 Task: Find connections with filter location Rājkot with filter topic #entrepreneursmindsetwith filter profile language German with filter current company ASQ - World Headquarters with filter school Stella Maris College with filter industry Veterinary Services with filter service category Corporate Events with filter keywords title Restaurant Chain Executive
Action: Mouse moved to (507, 51)
Screenshot: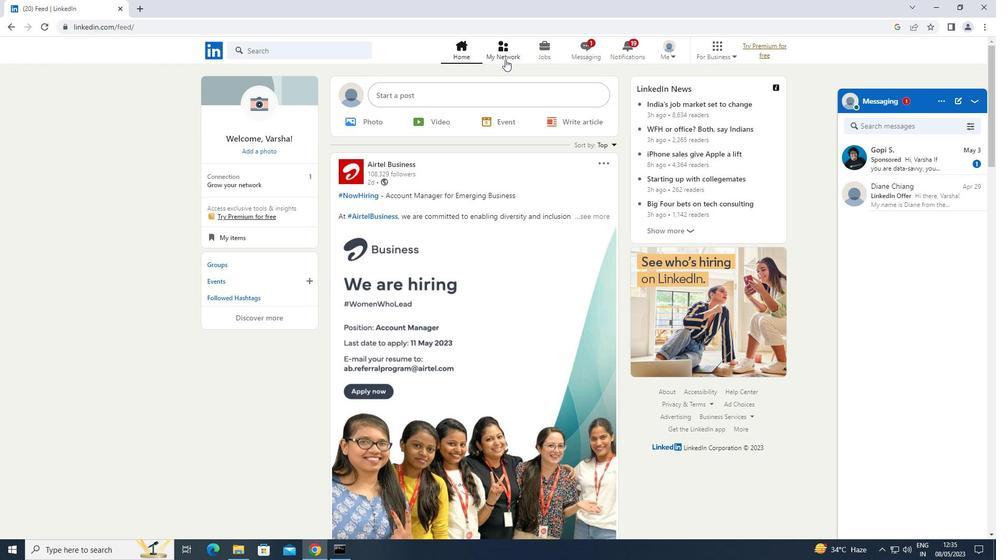 
Action: Mouse pressed left at (507, 51)
Screenshot: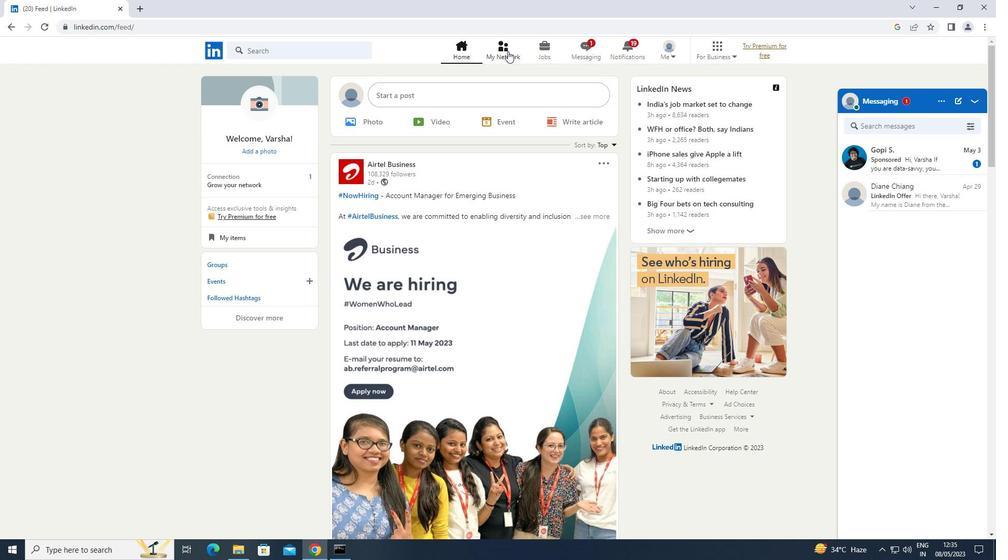 
Action: Mouse moved to (280, 113)
Screenshot: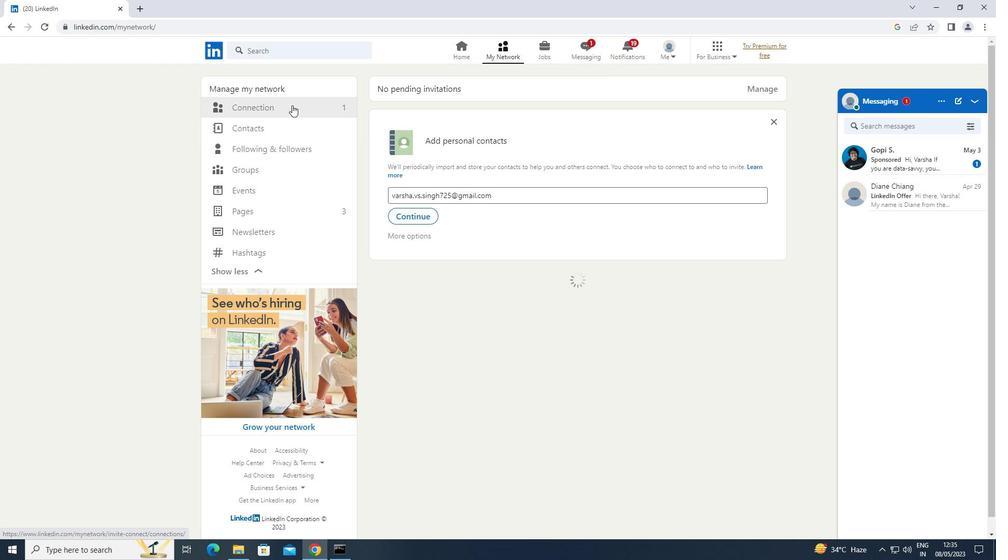 
Action: Mouse pressed left at (280, 113)
Screenshot: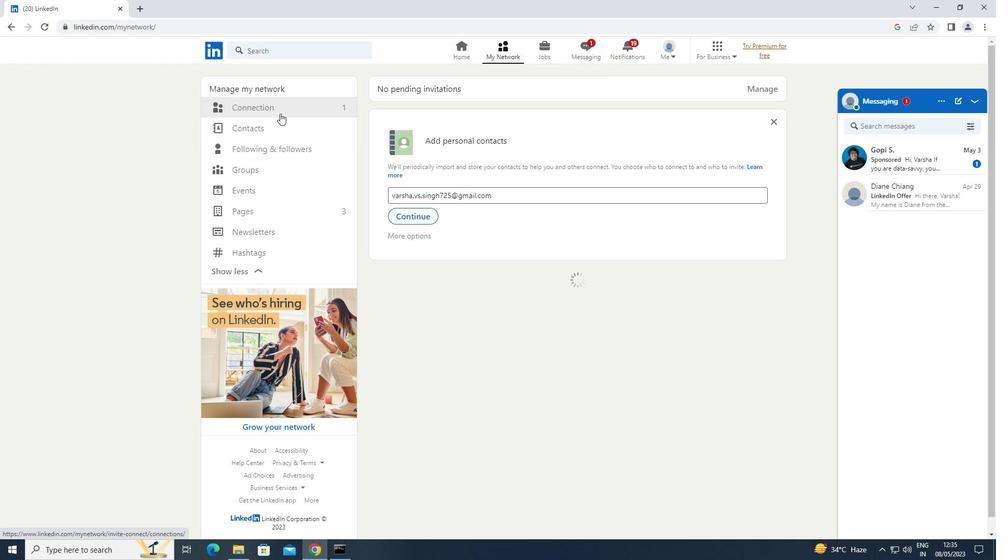 
Action: Mouse moved to (287, 107)
Screenshot: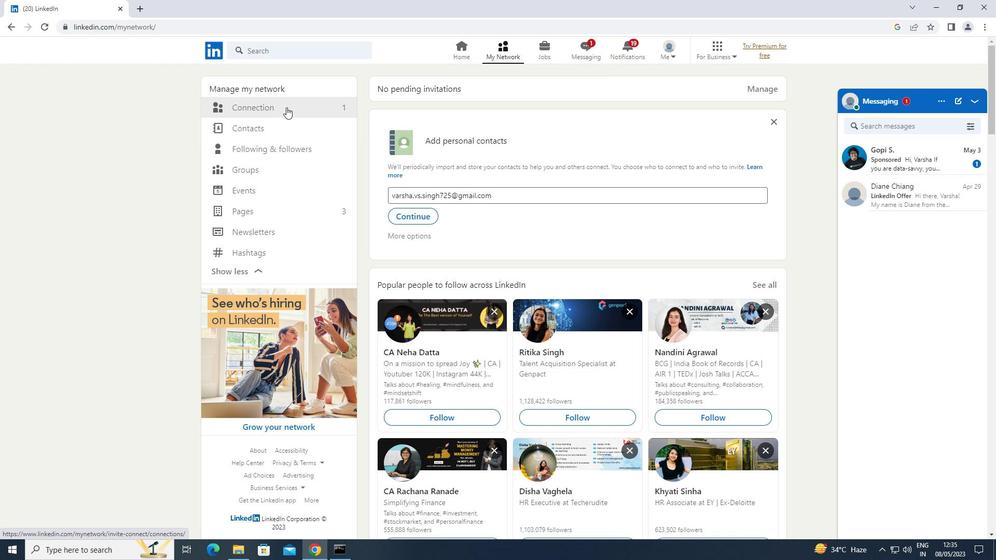 
Action: Mouse pressed left at (287, 107)
Screenshot: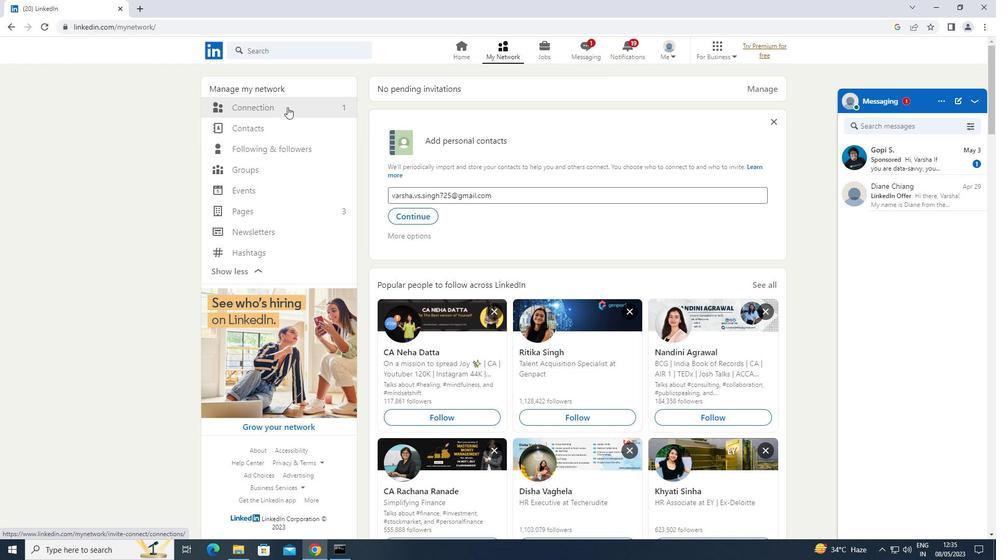 
Action: Mouse moved to (582, 108)
Screenshot: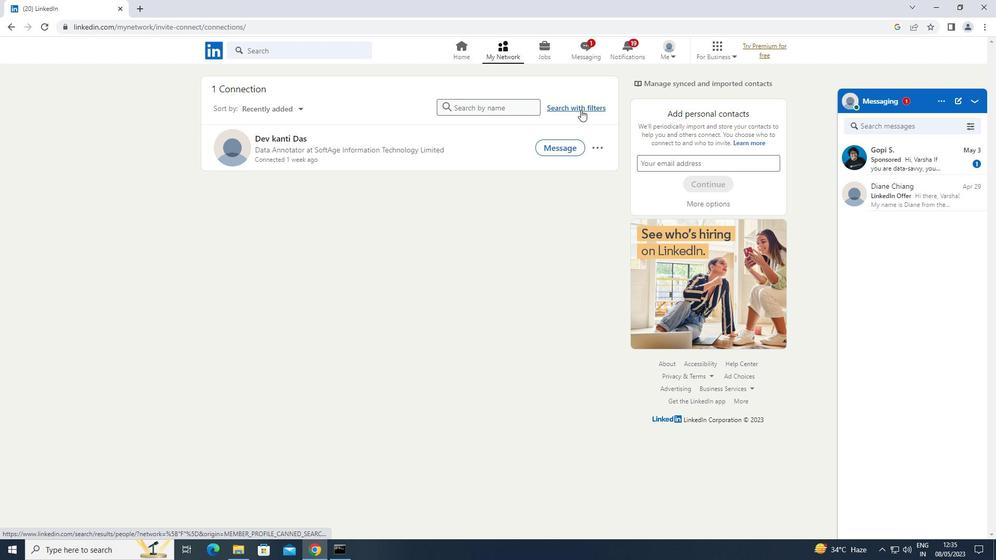 
Action: Mouse pressed left at (582, 108)
Screenshot: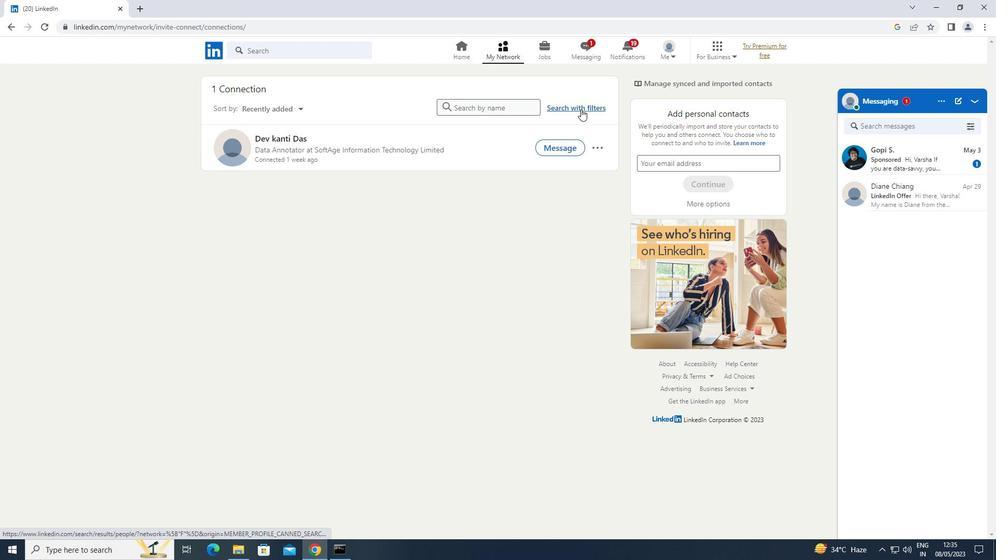 
Action: Mouse moved to (533, 80)
Screenshot: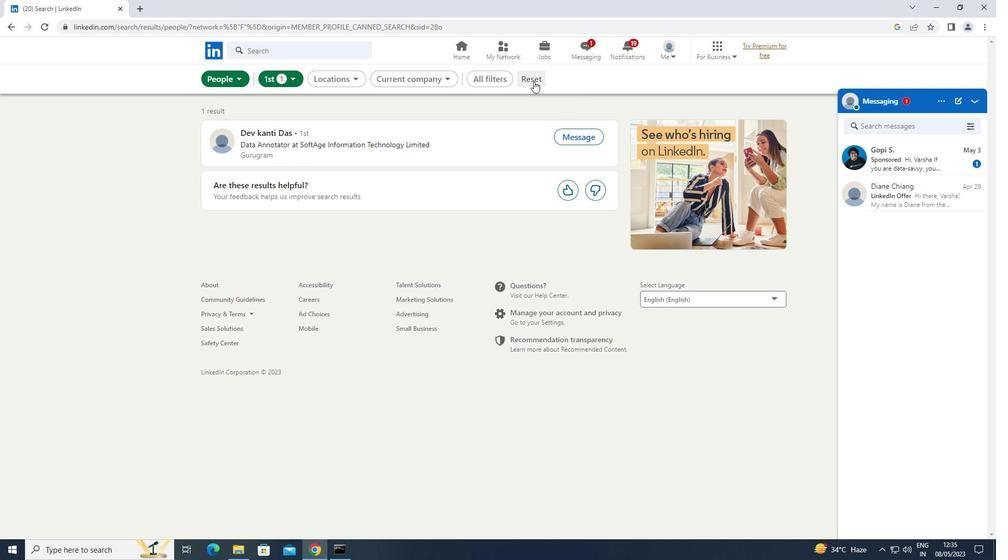 
Action: Mouse pressed left at (533, 80)
Screenshot: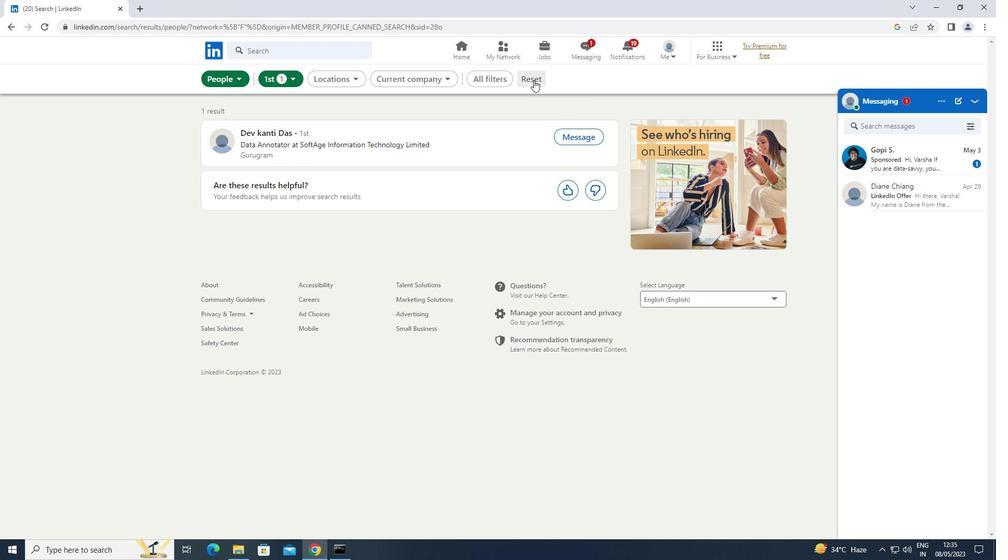 
Action: Mouse moved to (523, 77)
Screenshot: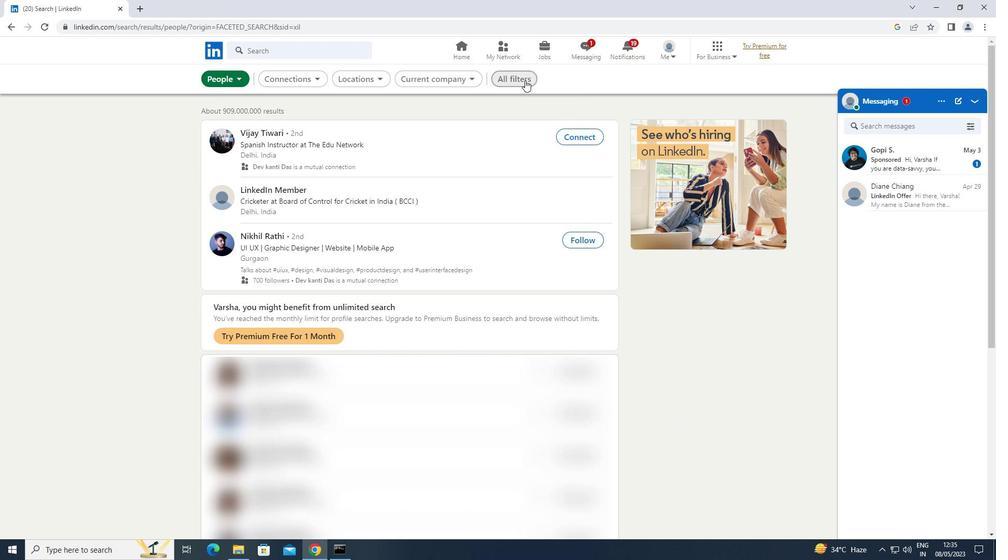 
Action: Mouse pressed left at (523, 77)
Screenshot: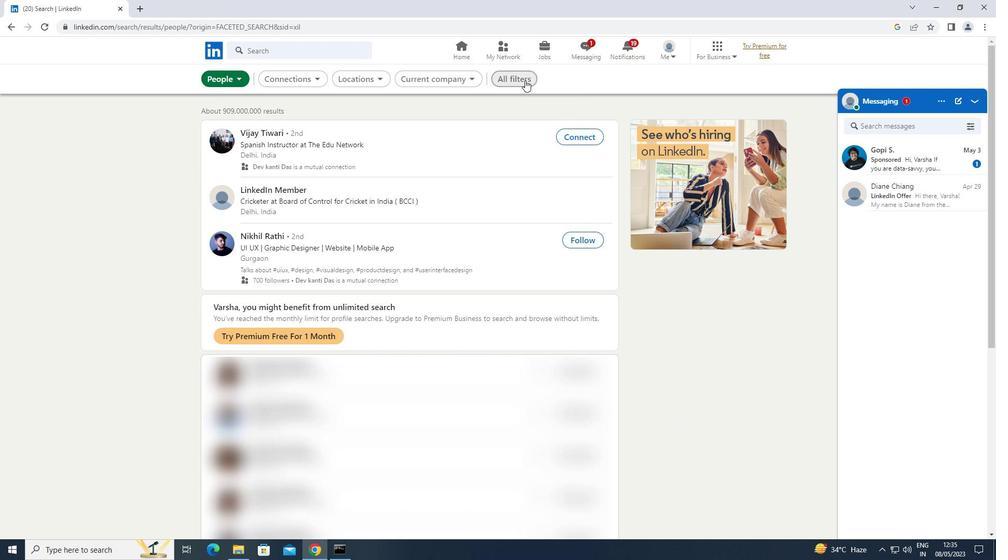 
Action: Mouse moved to (787, 209)
Screenshot: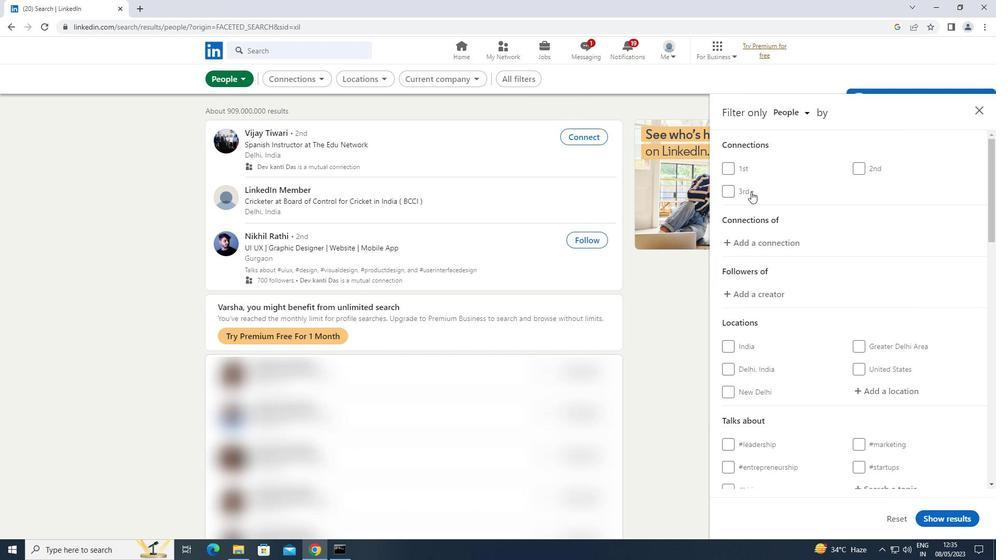 
Action: Mouse scrolled (787, 208) with delta (0, 0)
Screenshot: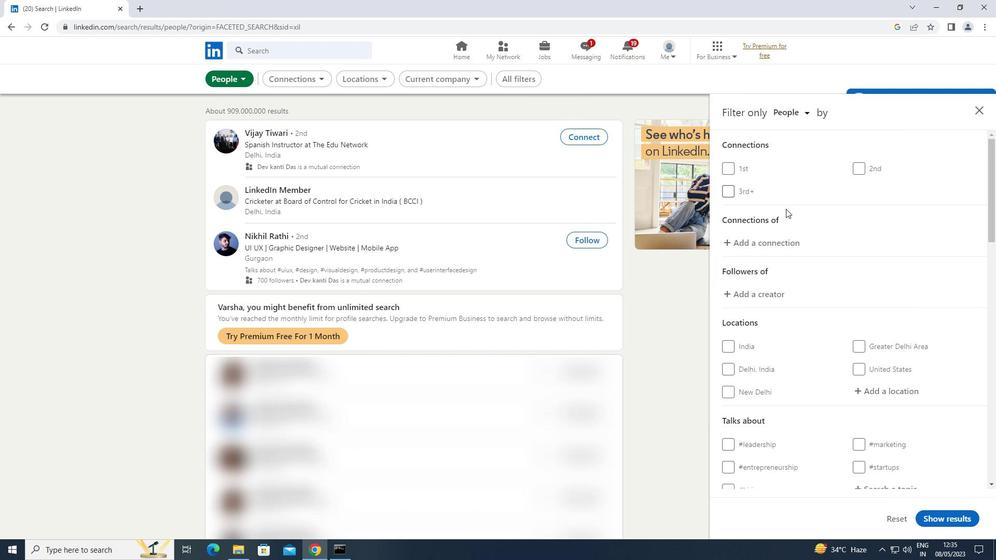 
Action: Mouse moved to (788, 209)
Screenshot: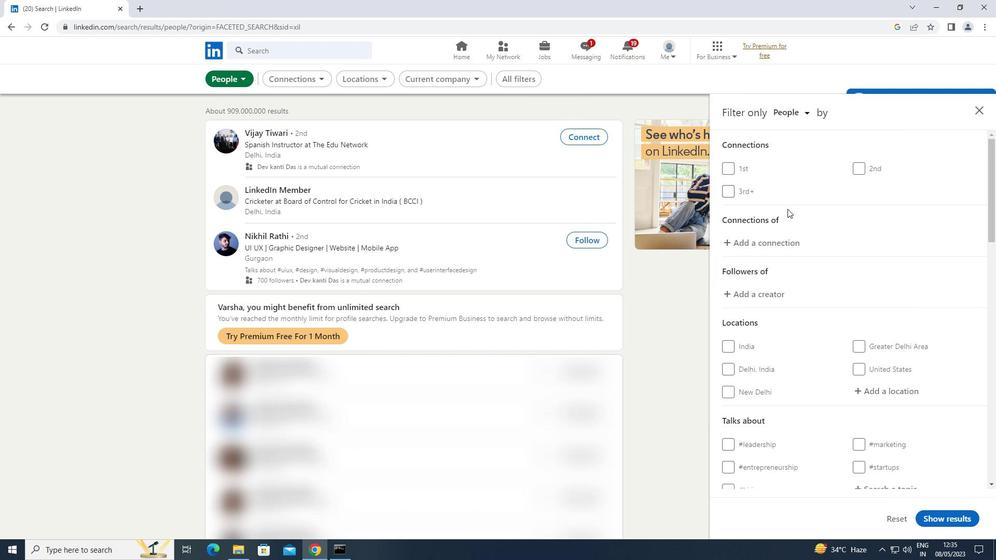 
Action: Mouse scrolled (788, 209) with delta (0, 0)
Screenshot: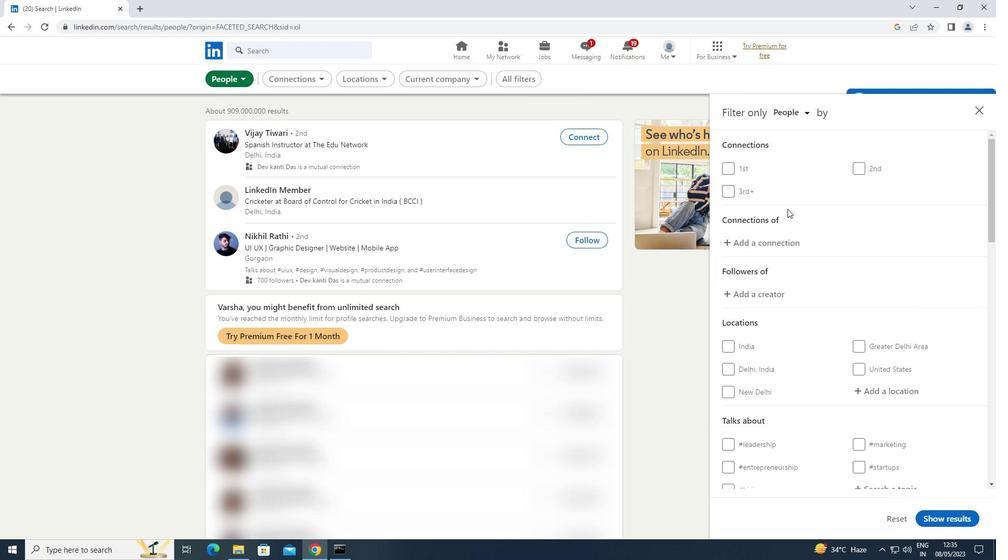 
Action: Mouse moved to (882, 287)
Screenshot: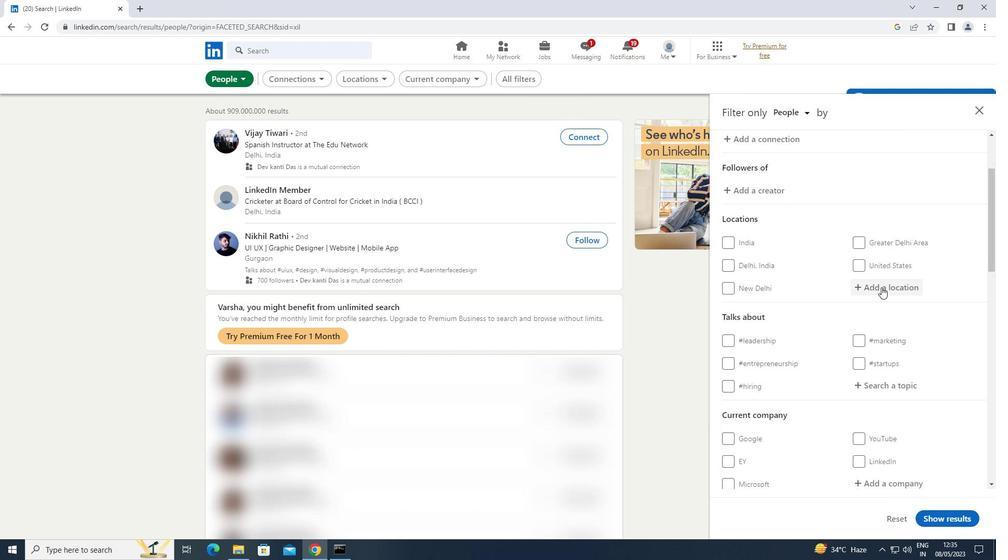 
Action: Mouse pressed left at (882, 287)
Screenshot: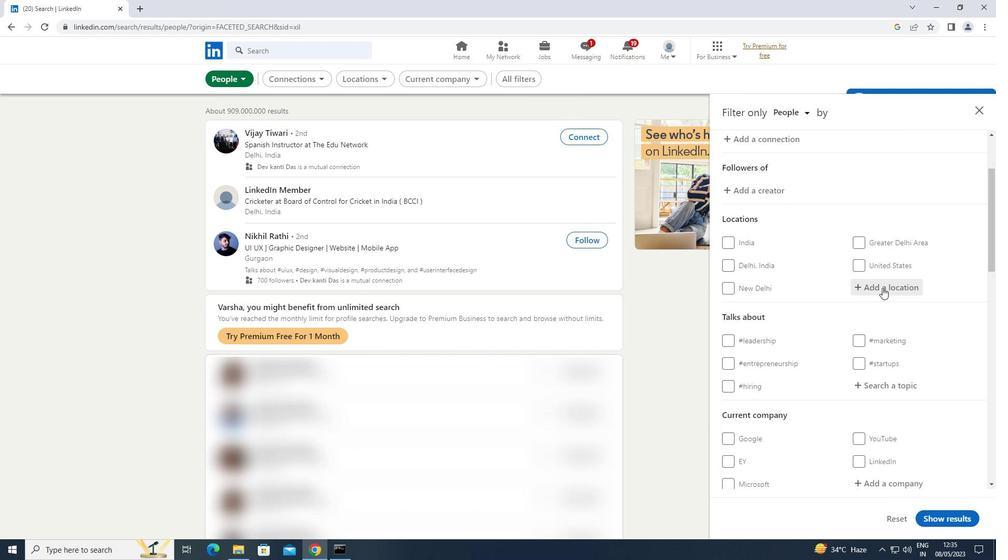 
Action: Key pressed <Key.shift>RAJKOT
Screenshot: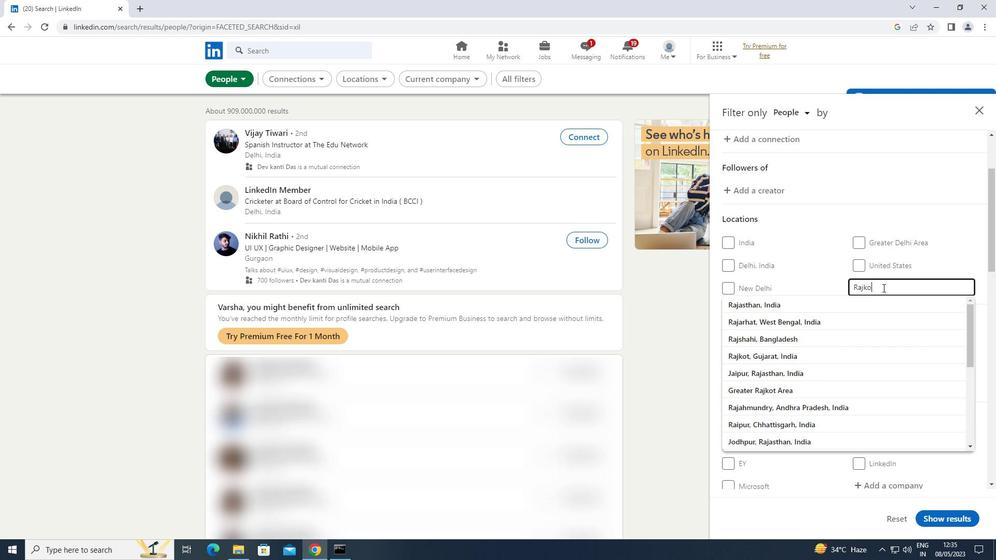 
Action: Mouse moved to (880, 383)
Screenshot: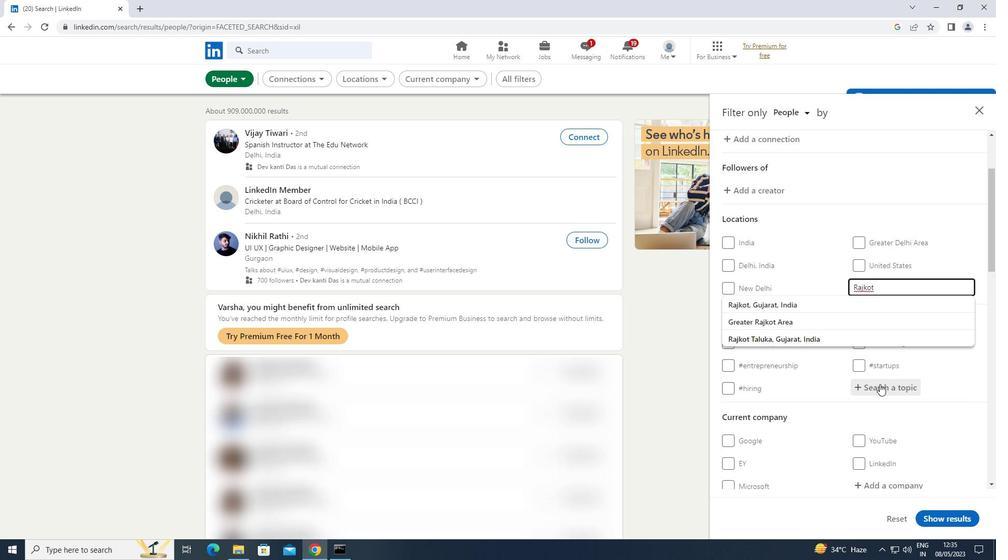 
Action: Mouse pressed left at (880, 383)
Screenshot: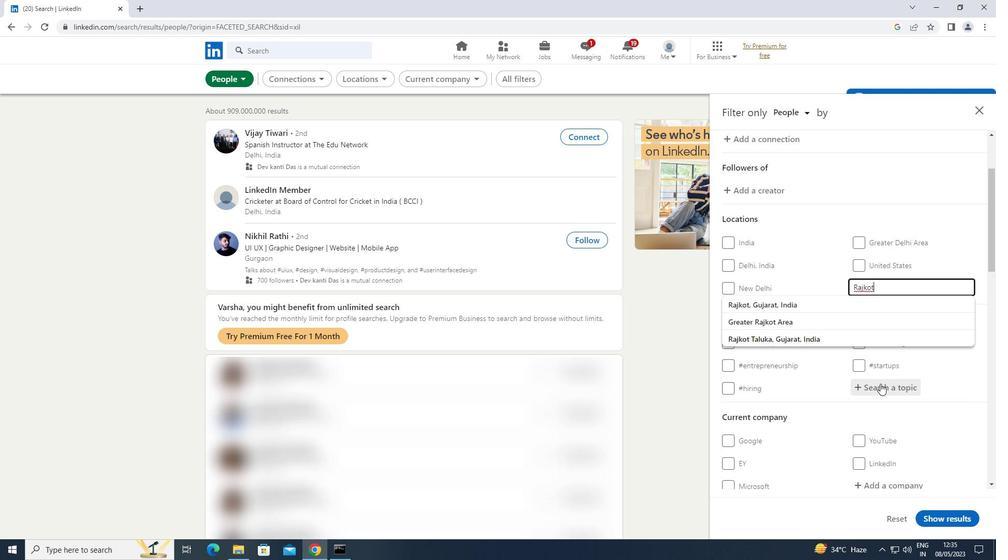 
Action: Mouse moved to (880, 383)
Screenshot: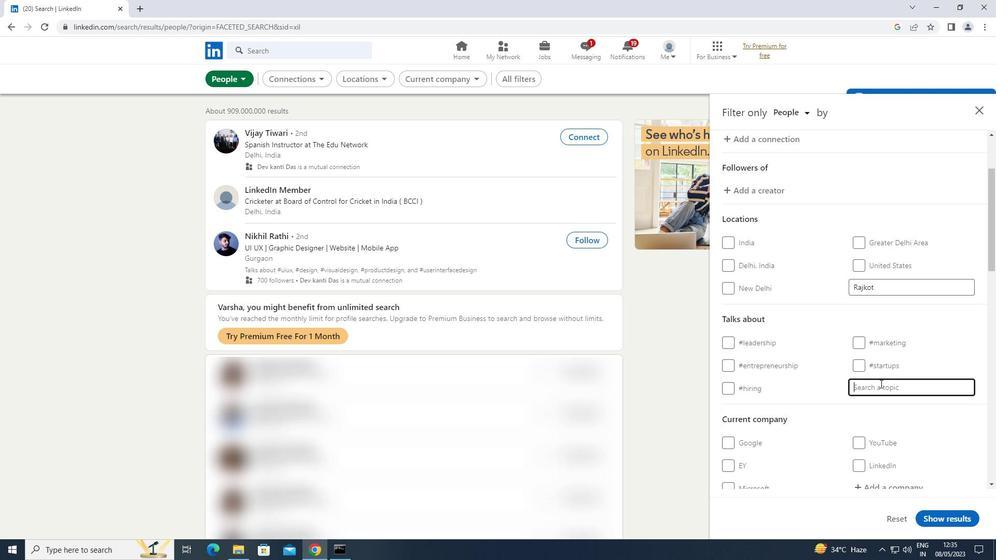 
Action: Key pressed ENTREPRENEURSMINDSET
Screenshot: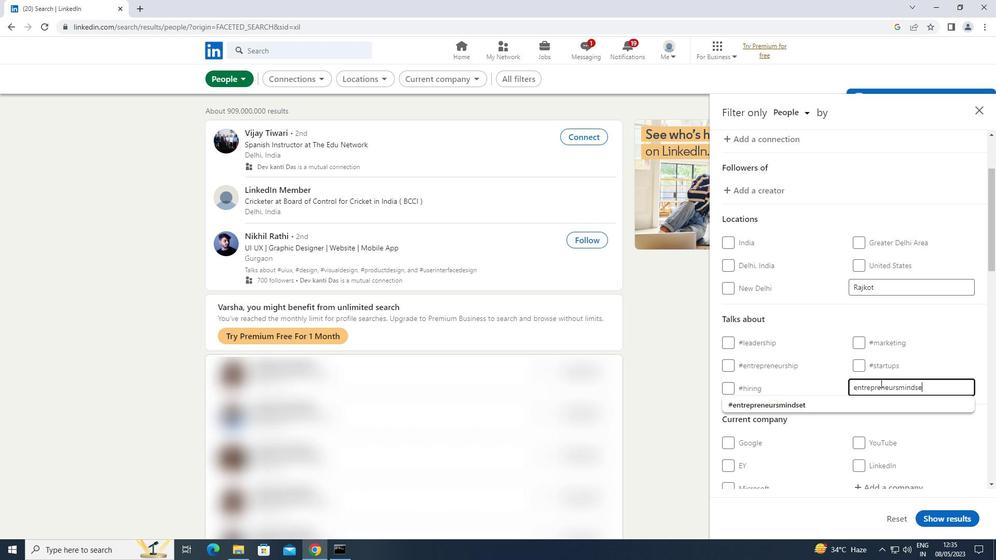 
Action: Mouse moved to (777, 405)
Screenshot: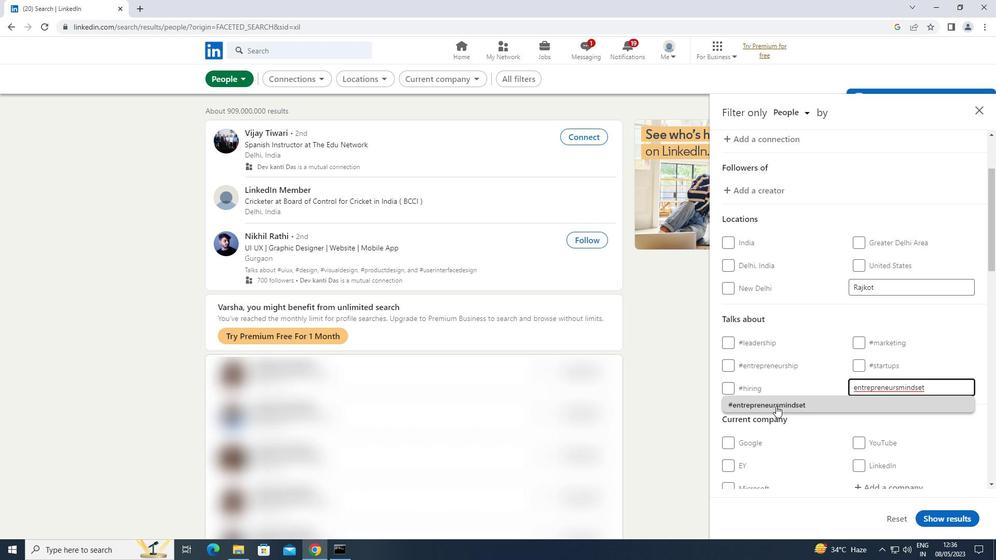 
Action: Mouse pressed left at (777, 405)
Screenshot: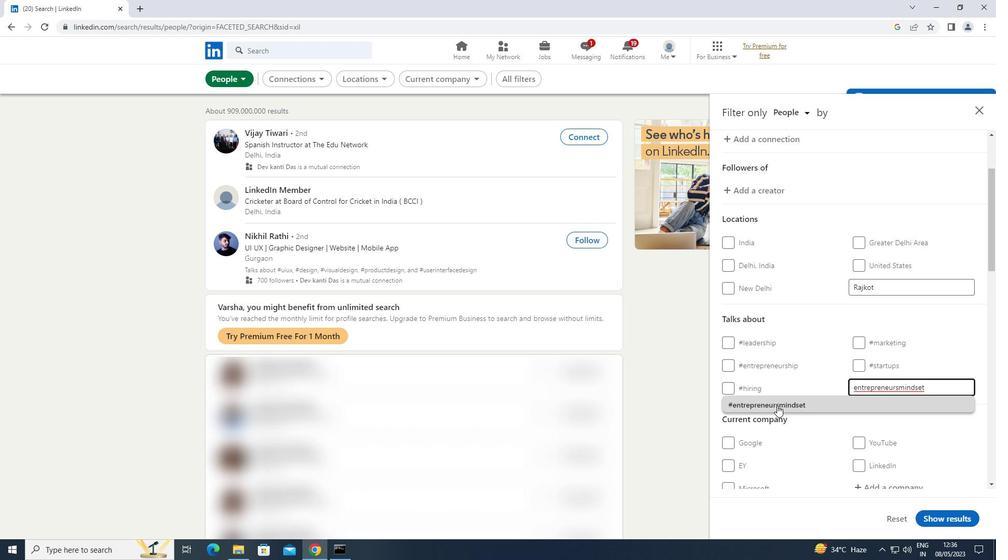 
Action: Mouse moved to (779, 403)
Screenshot: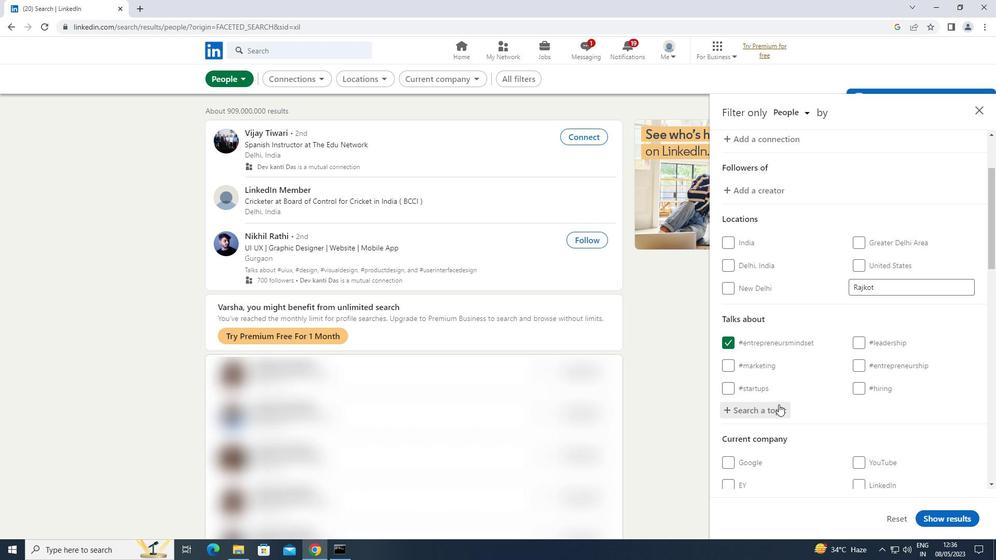
Action: Mouse scrolled (779, 403) with delta (0, 0)
Screenshot: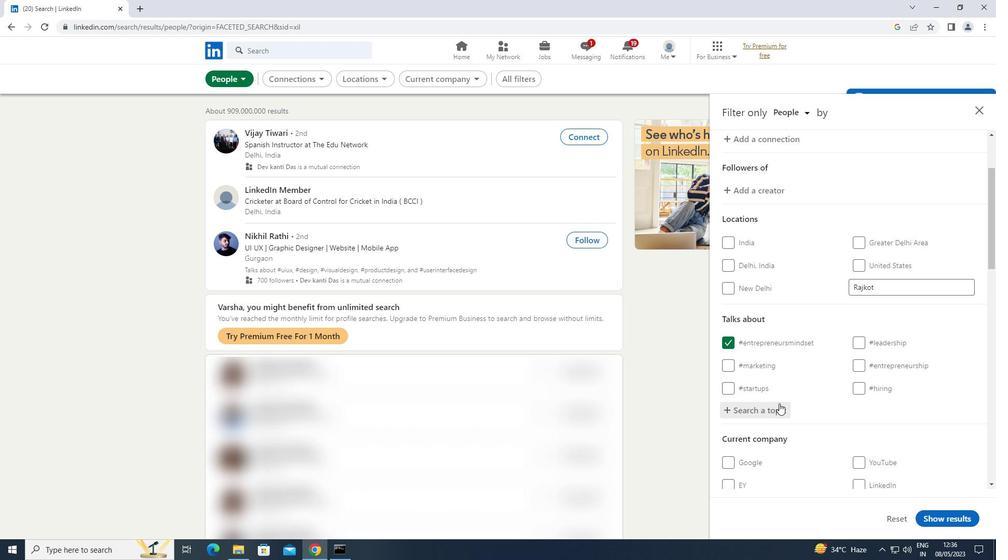 
Action: Mouse moved to (779, 404)
Screenshot: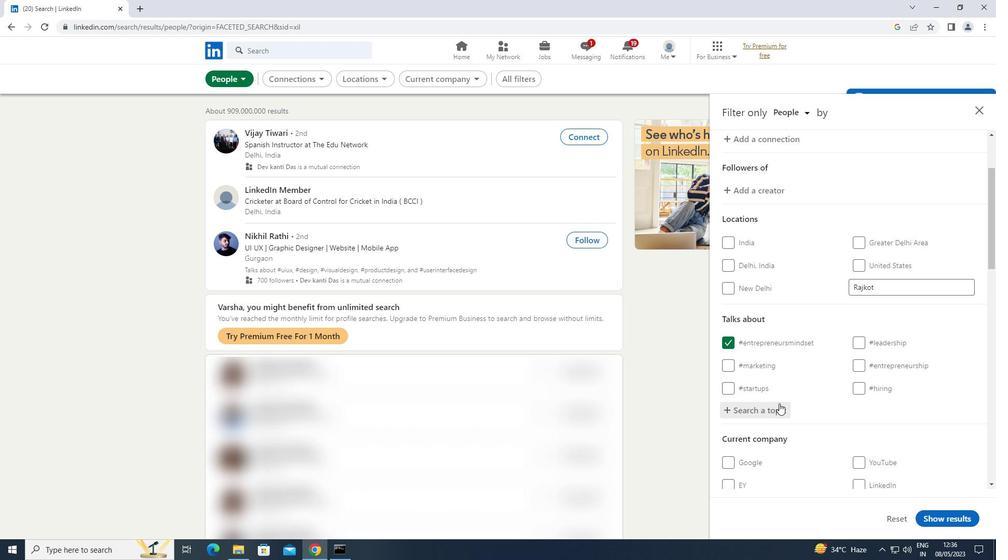 
Action: Mouse scrolled (779, 403) with delta (0, 0)
Screenshot: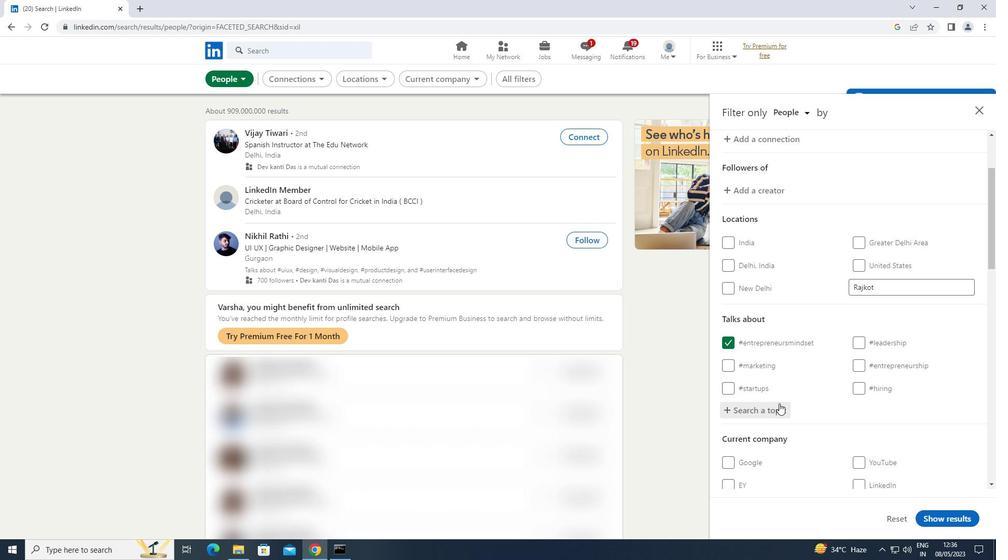 
Action: Mouse scrolled (779, 403) with delta (0, 0)
Screenshot: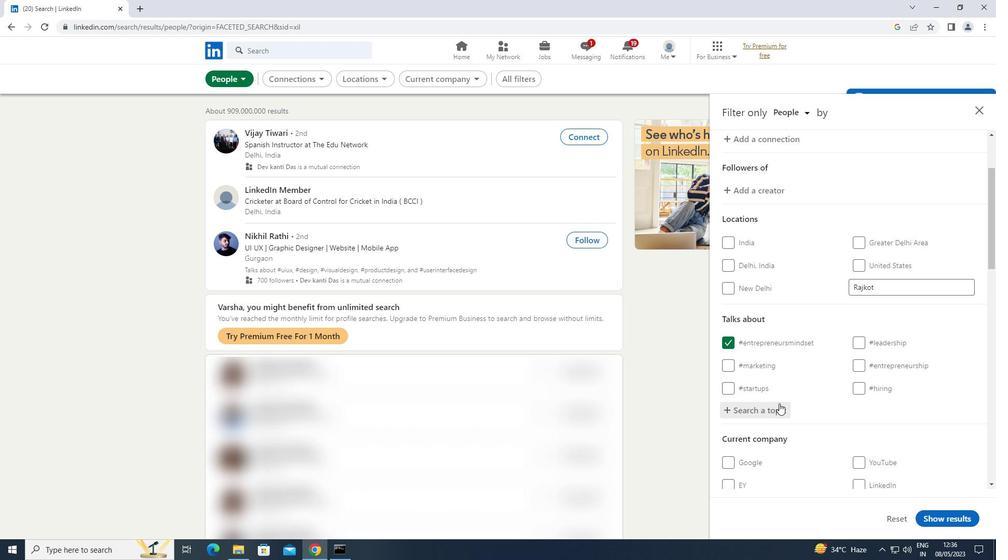 
Action: Mouse scrolled (779, 403) with delta (0, 0)
Screenshot: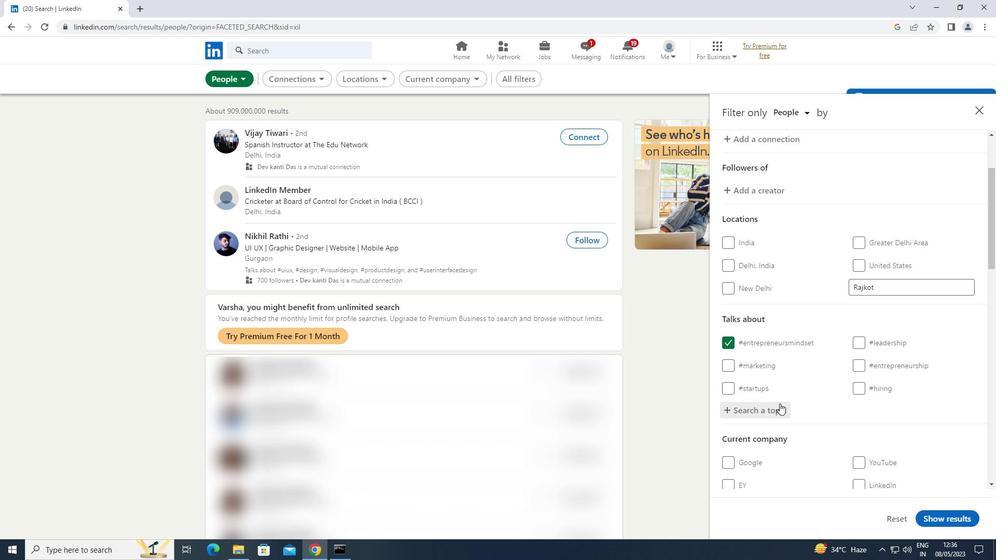 
Action: Mouse moved to (782, 403)
Screenshot: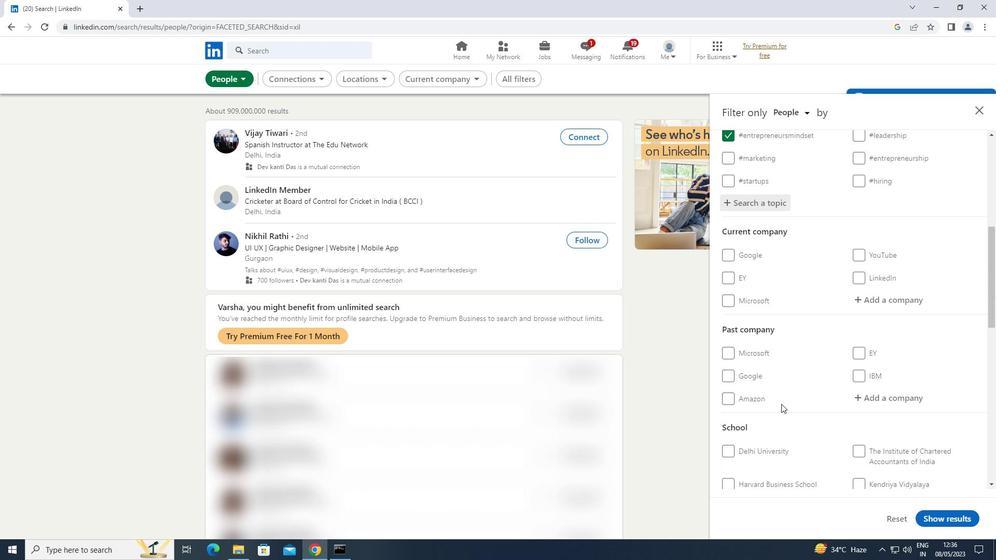 
Action: Mouse scrolled (782, 402) with delta (0, 0)
Screenshot: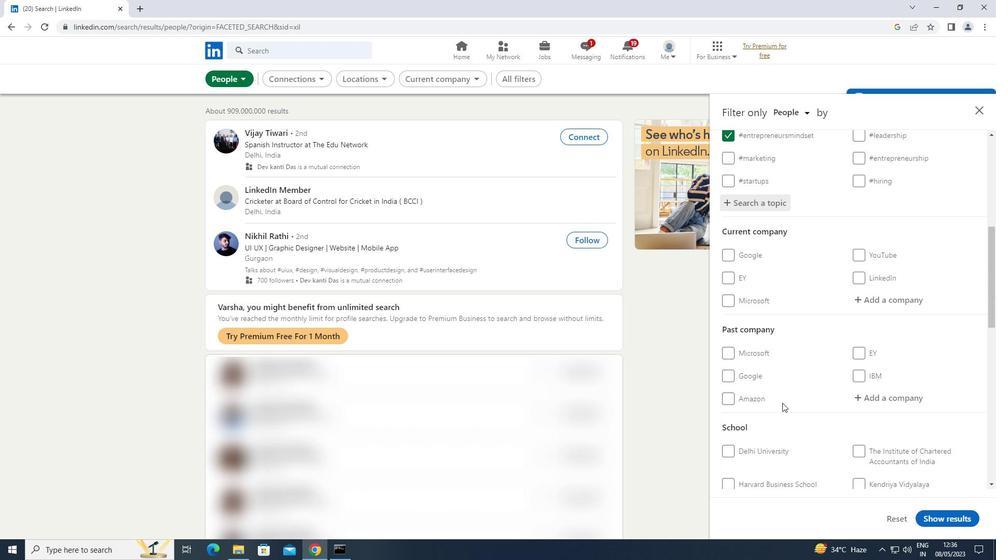 
Action: Mouse scrolled (782, 402) with delta (0, 0)
Screenshot: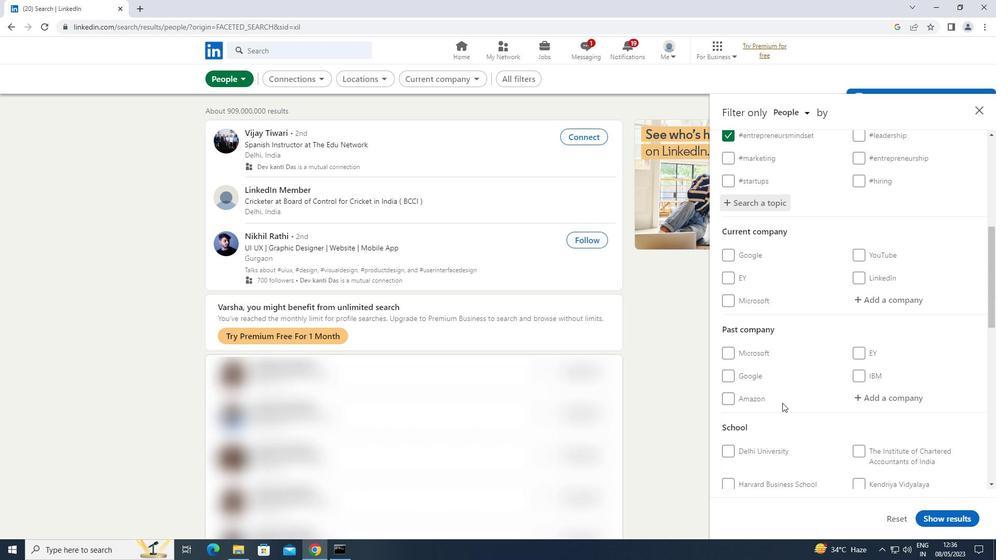 
Action: Mouse scrolled (782, 402) with delta (0, 0)
Screenshot: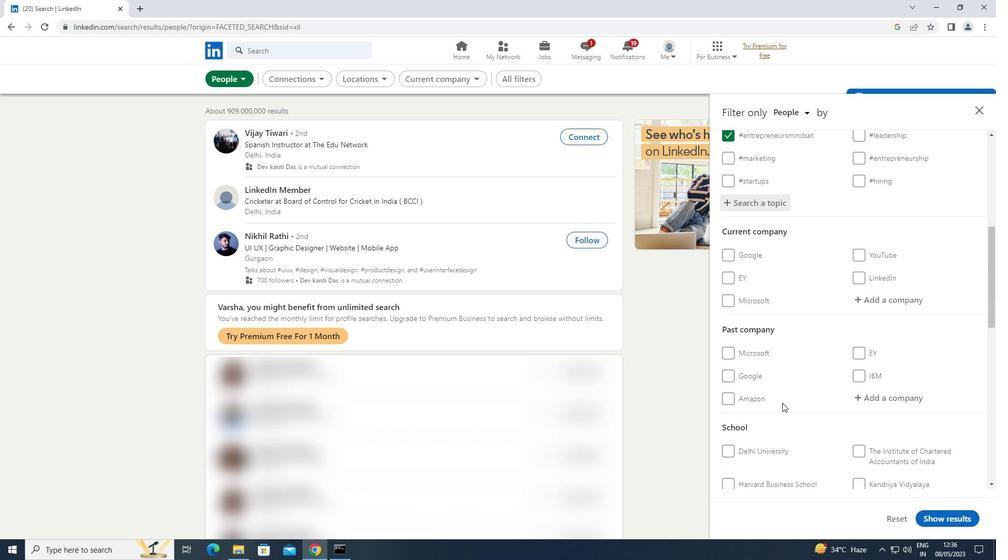 
Action: Mouse scrolled (782, 402) with delta (0, 0)
Screenshot: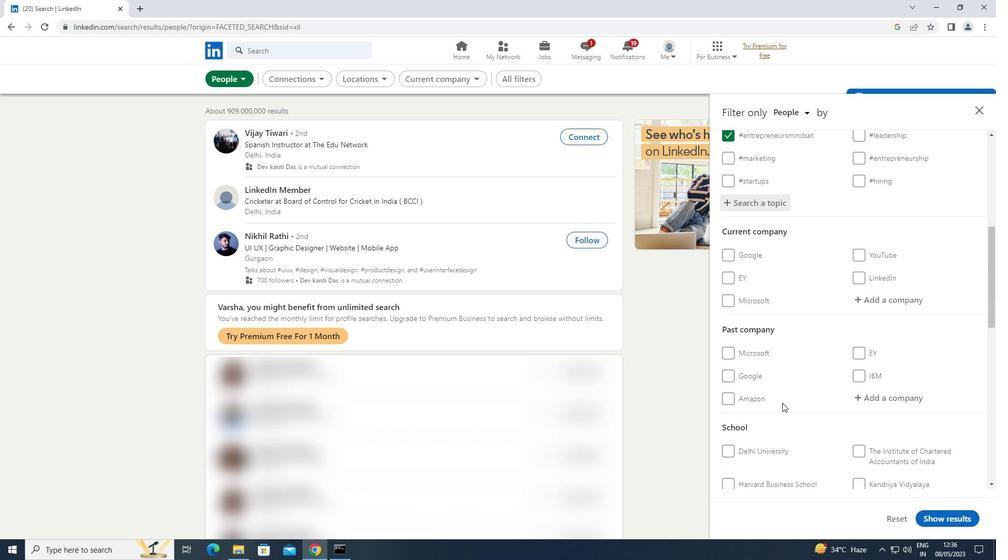 
Action: Mouse scrolled (782, 402) with delta (0, 0)
Screenshot: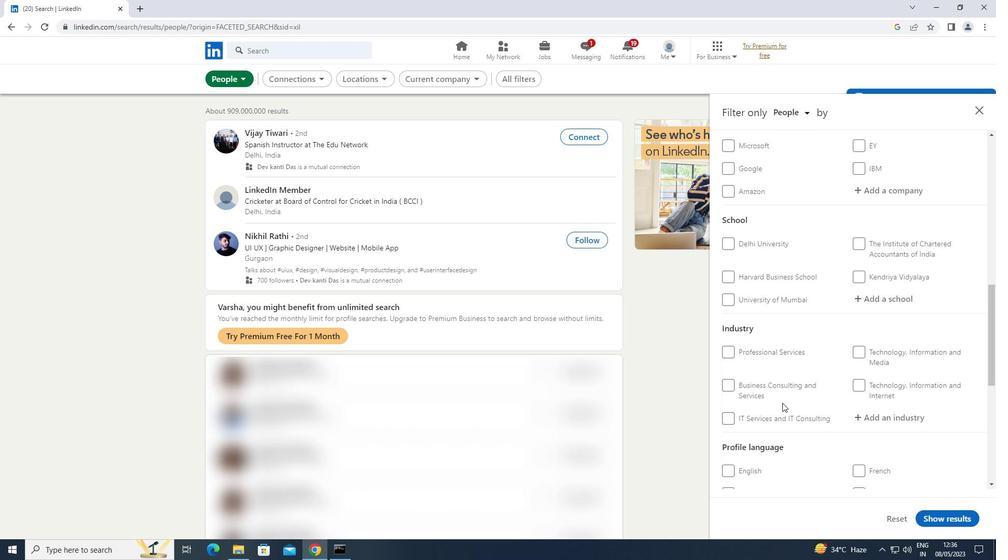 
Action: Mouse scrolled (782, 402) with delta (0, 0)
Screenshot: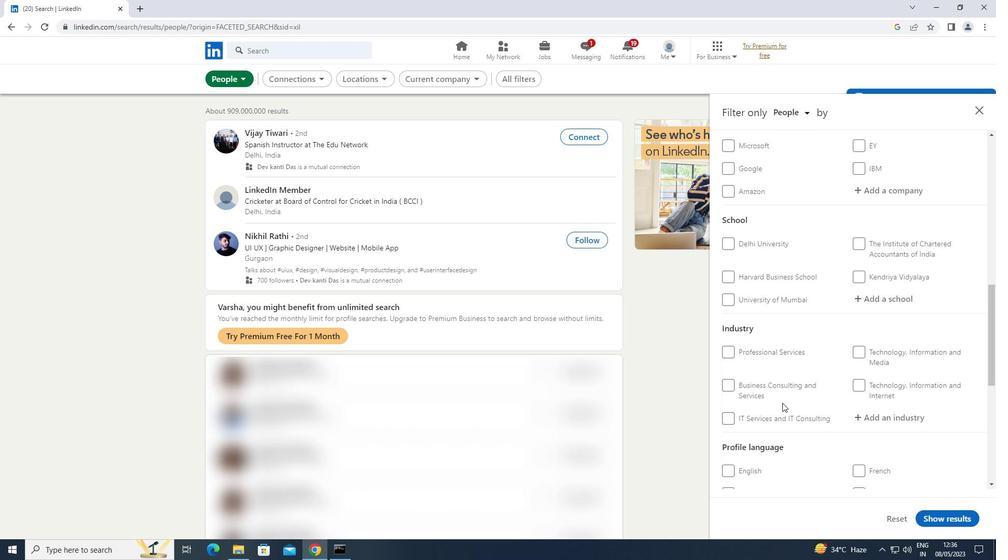 
Action: Mouse moved to (722, 411)
Screenshot: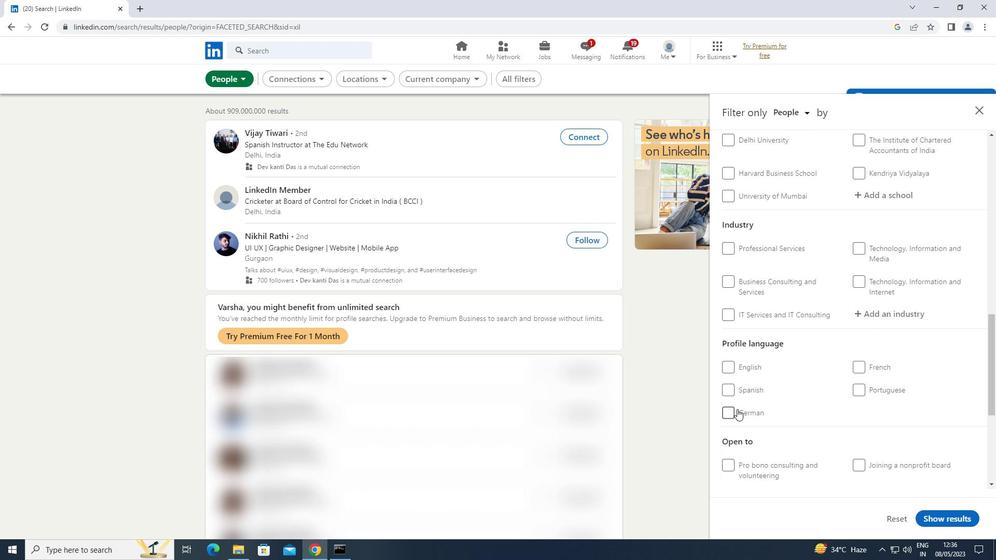
Action: Mouse pressed left at (722, 411)
Screenshot: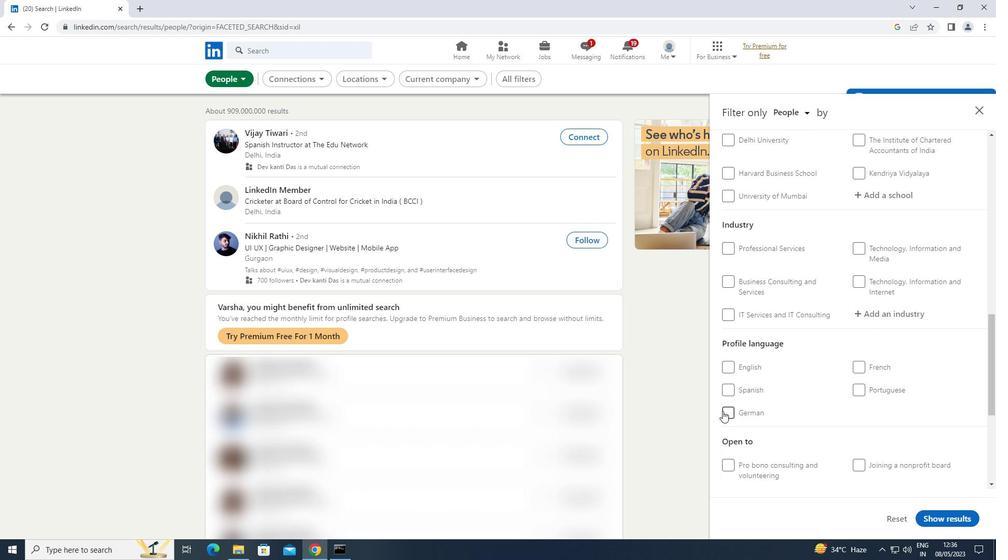 
Action: Mouse moved to (725, 407)
Screenshot: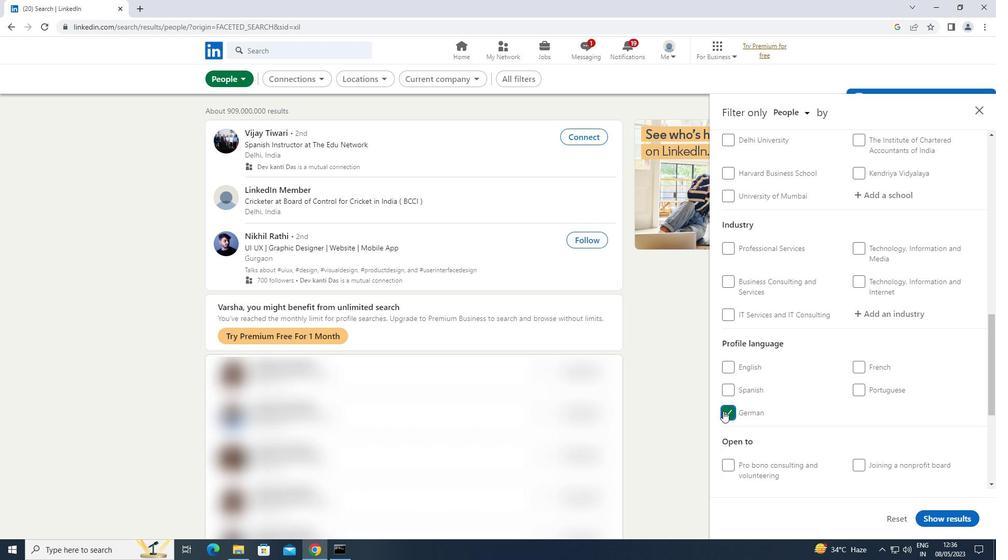 
Action: Mouse scrolled (725, 408) with delta (0, 0)
Screenshot: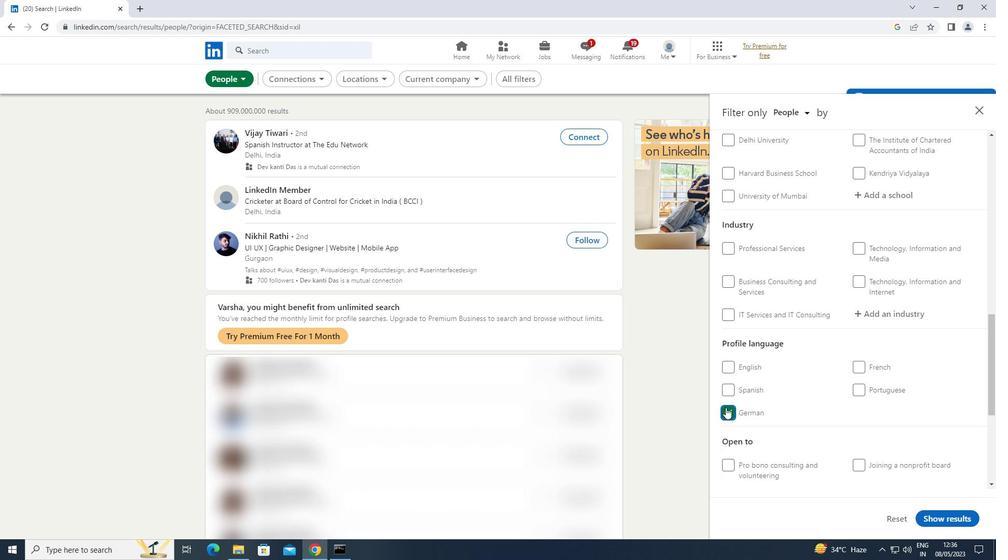 
Action: Mouse scrolled (725, 408) with delta (0, 0)
Screenshot: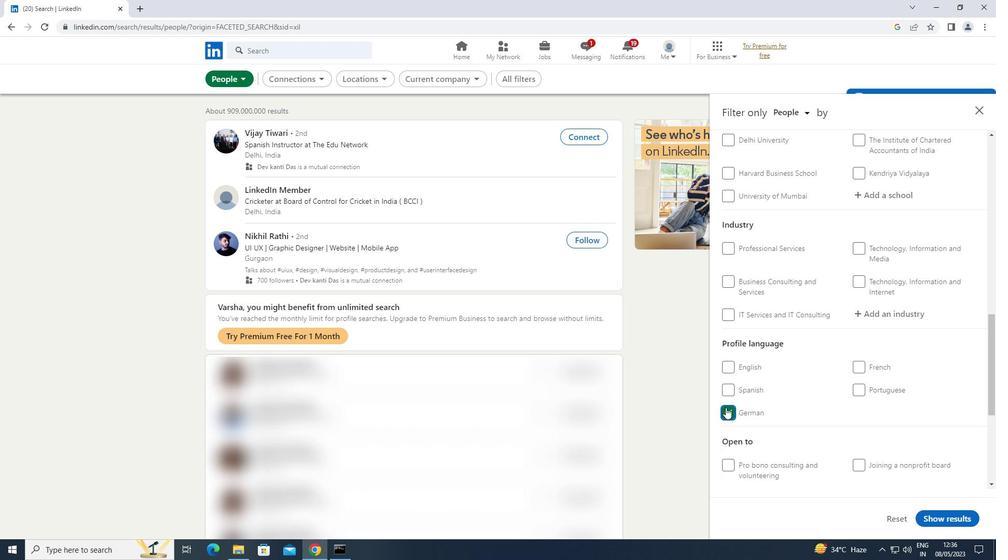 
Action: Mouse moved to (727, 406)
Screenshot: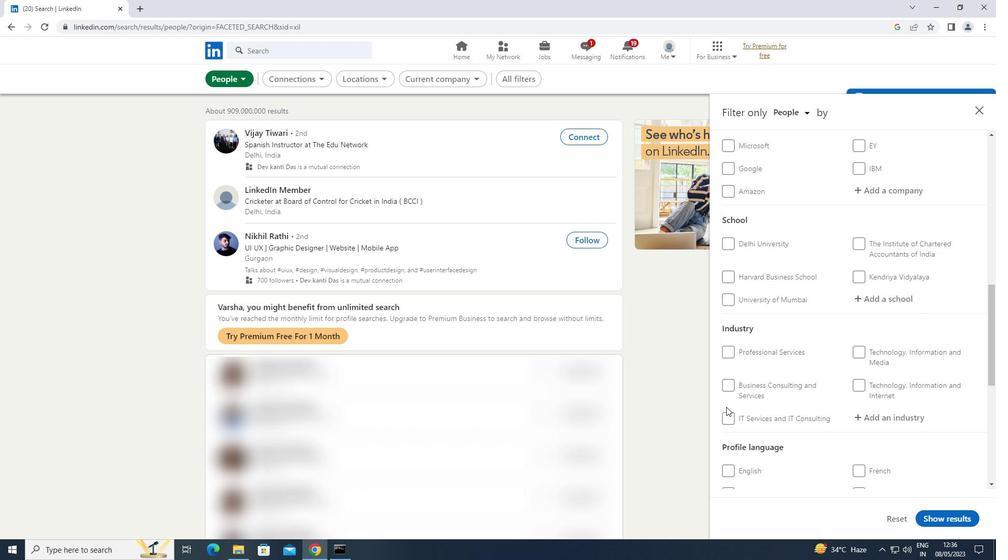 
Action: Mouse scrolled (727, 407) with delta (0, 0)
Screenshot: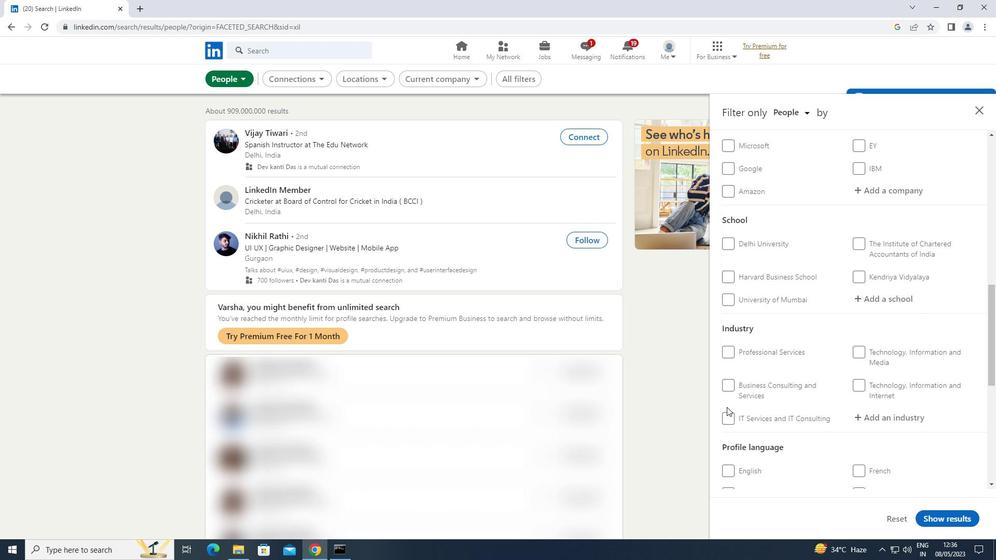 
Action: Mouse scrolled (727, 407) with delta (0, 0)
Screenshot: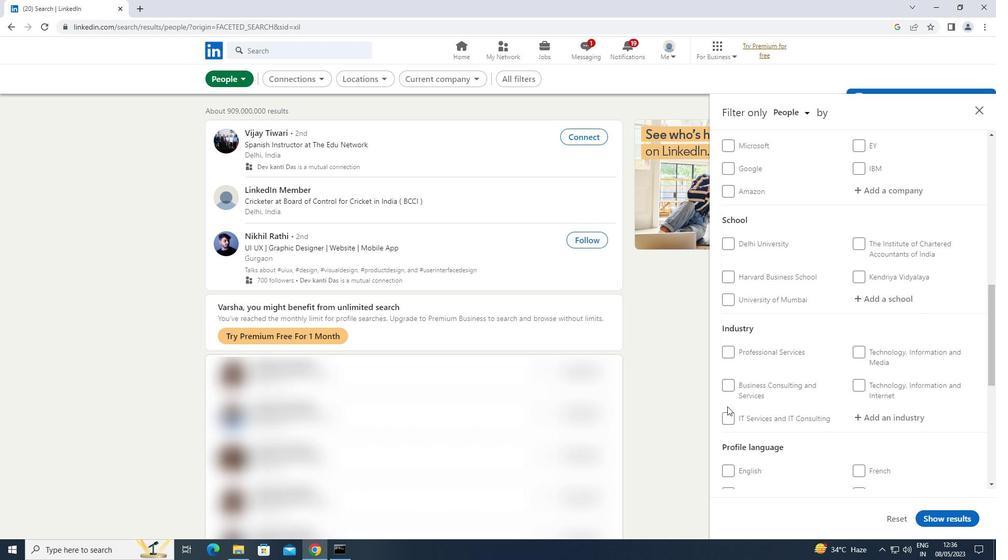 
Action: Mouse moved to (726, 402)
Screenshot: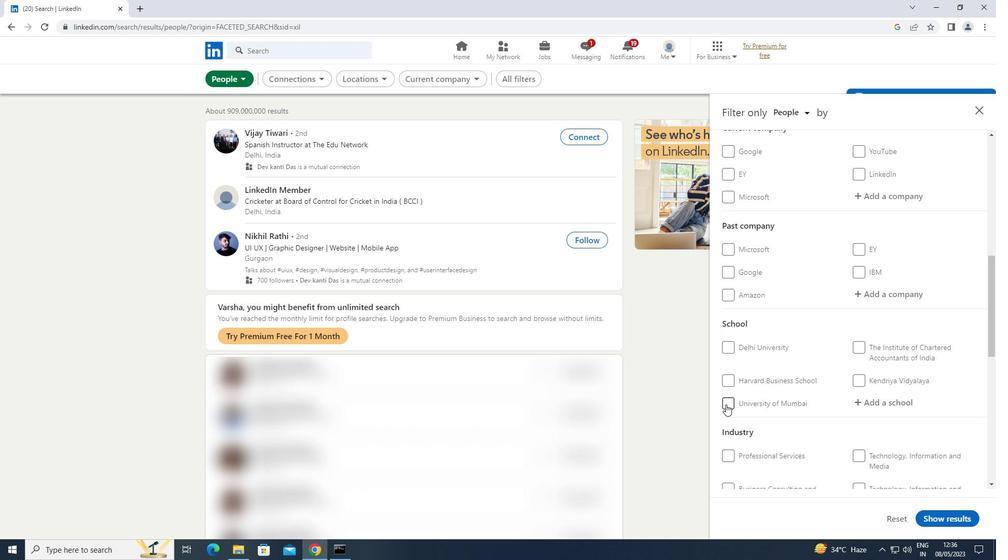
Action: Mouse scrolled (726, 403) with delta (0, 0)
Screenshot: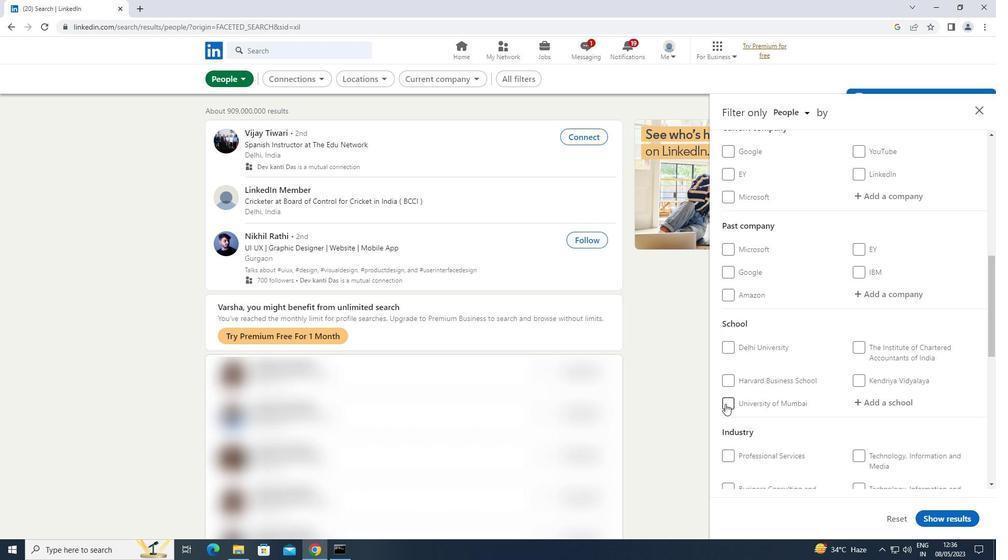 
Action: Mouse scrolled (726, 403) with delta (0, 0)
Screenshot: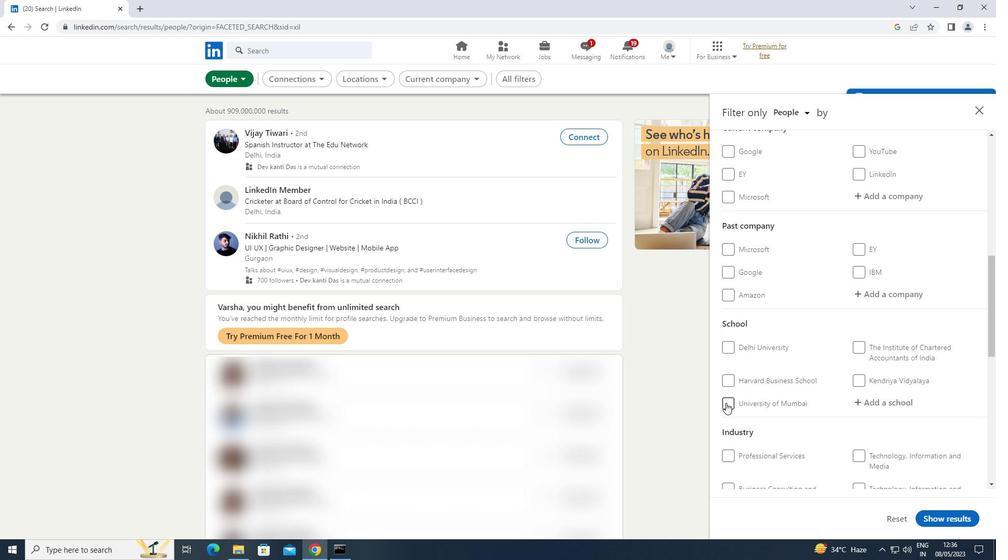 
Action: Mouse moved to (890, 301)
Screenshot: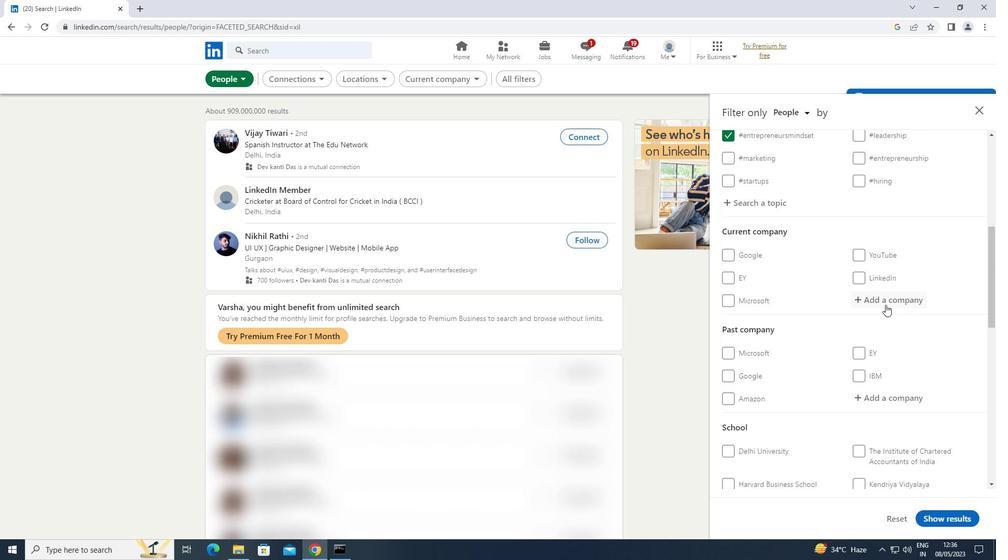 
Action: Mouse pressed left at (890, 301)
Screenshot: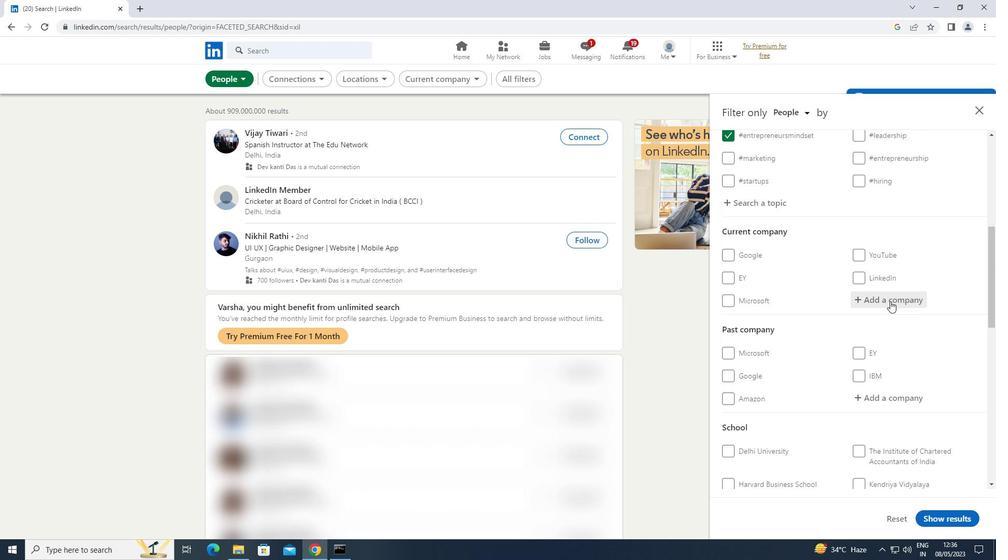 
Action: Key pressed <Key.shift>ASQ<Key.space>-
Screenshot: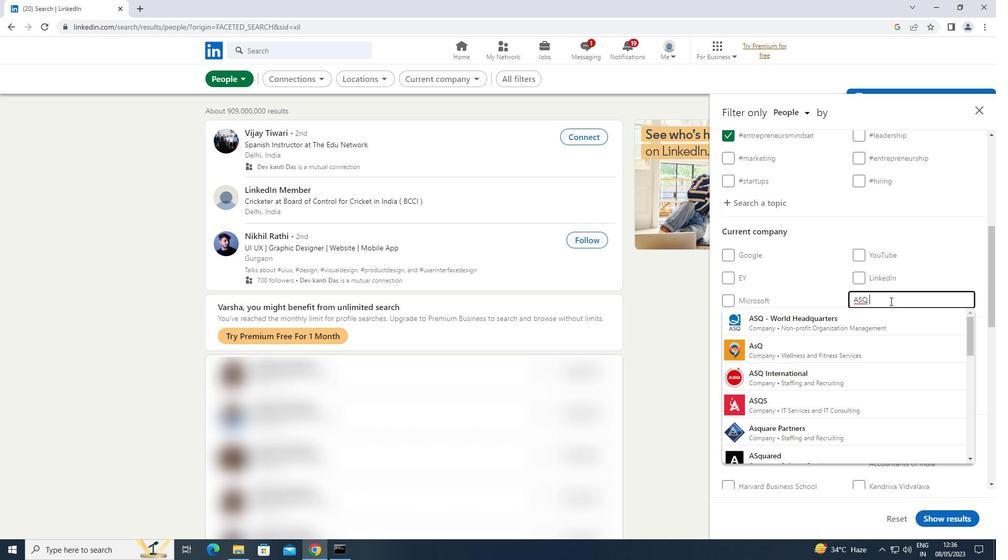 
Action: Mouse moved to (820, 321)
Screenshot: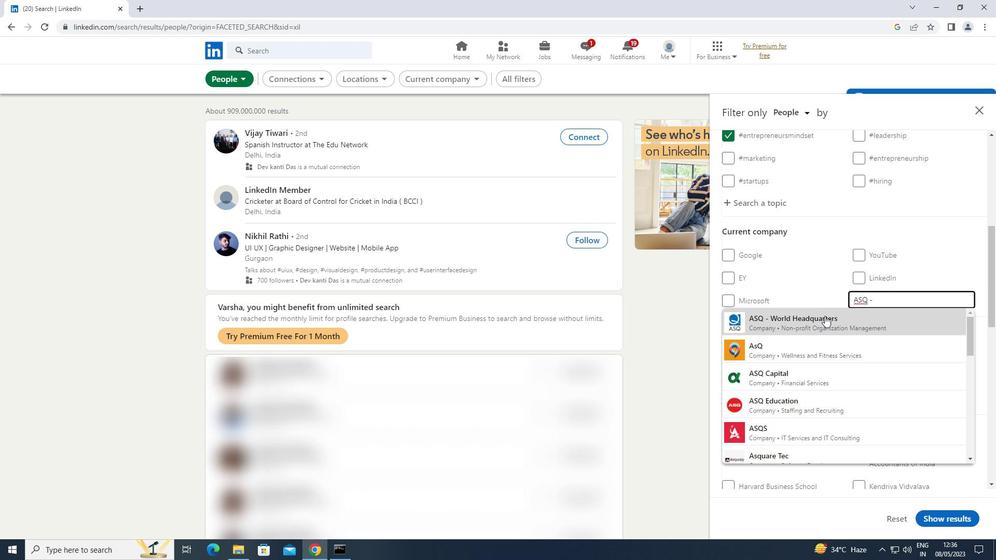 
Action: Mouse pressed left at (820, 321)
Screenshot: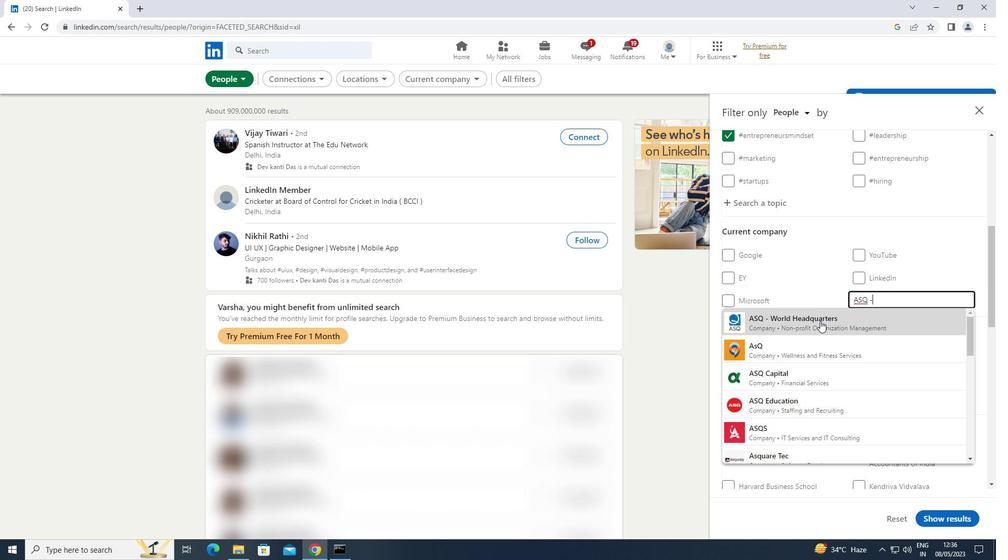 
Action: Mouse scrolled (820, 320) with delta (0, 0)
Screenshot: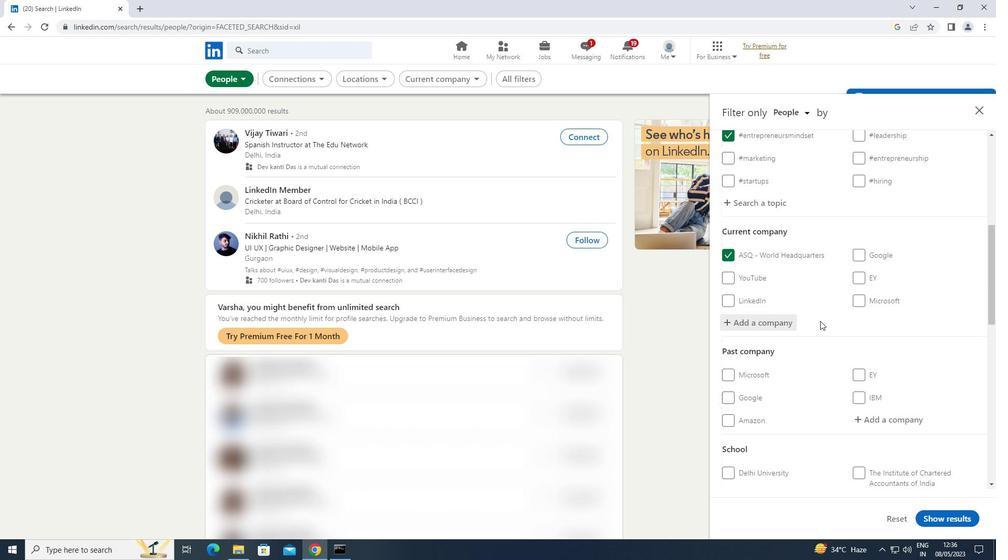 
Action: Mouse scrolled (820, 320) with delta (0, 0)
Screenshot: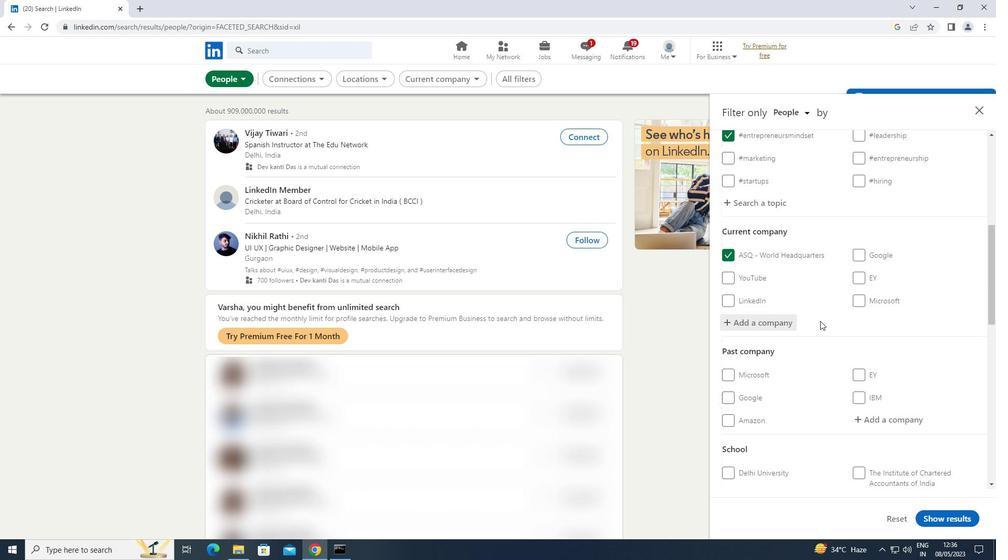 
Action: Mouse scrolled (820, 320) with delta (0, 0)
Screenshot: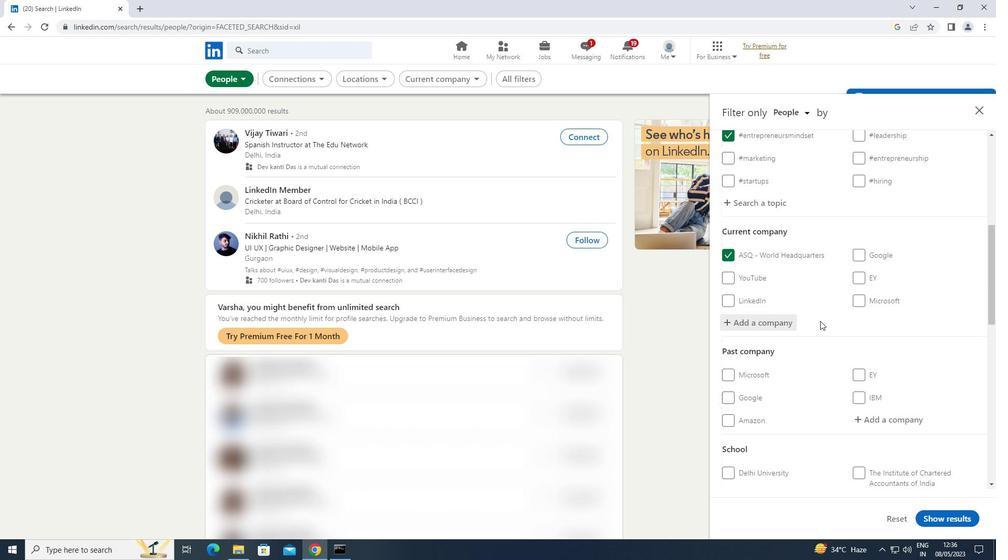 
Action: Mouse scrolled (820, 320) with delta (0, 0)
Screenshot: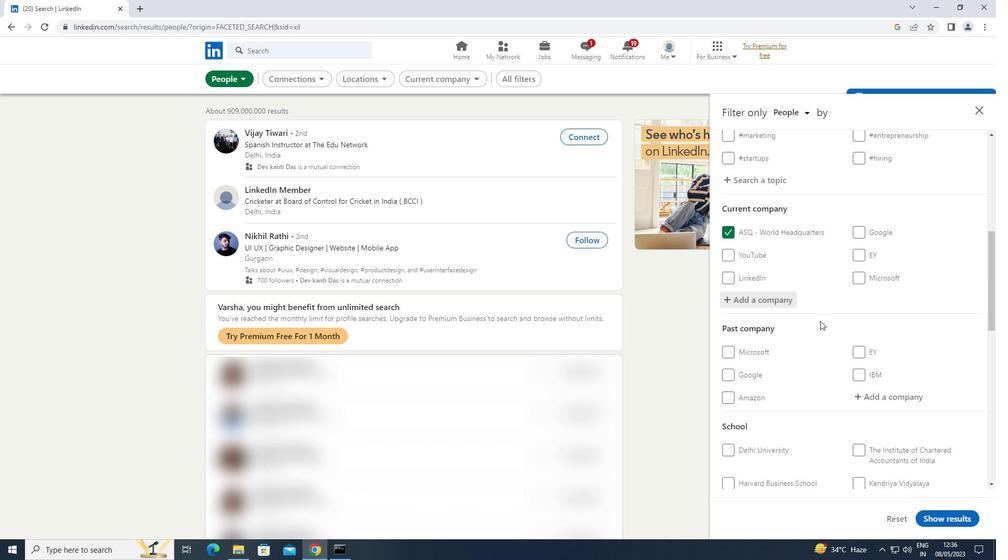 
Action: Mouse moved to (884, 321)
Screenshot: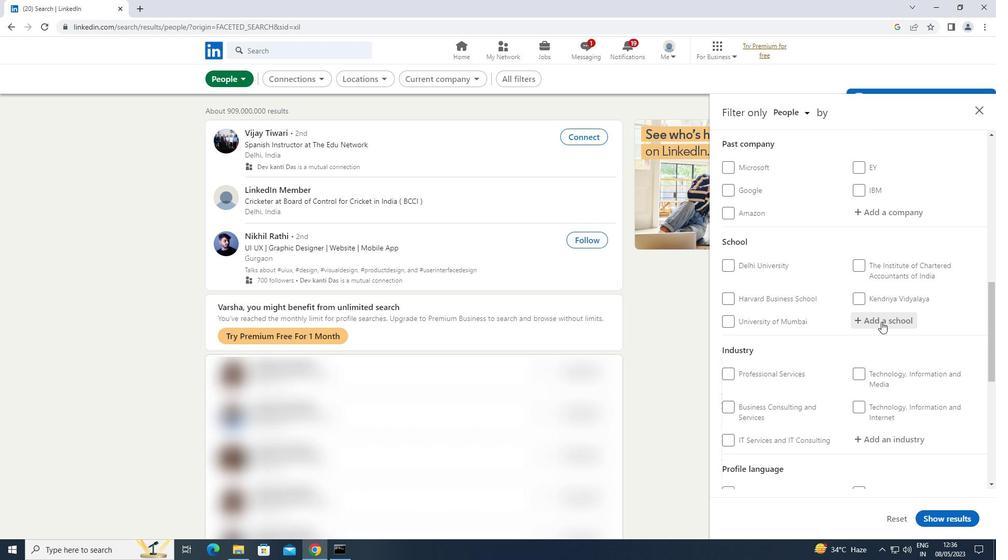 
Action: Mouse pressed left at (884, 321)
Screenshot: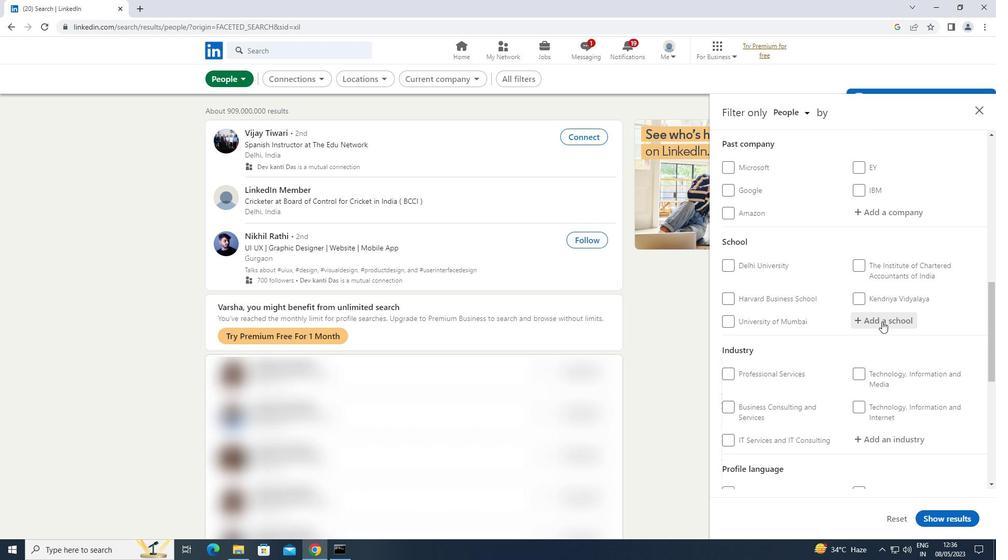 
Action: Mouse moved to (885, 321)
Screenshot: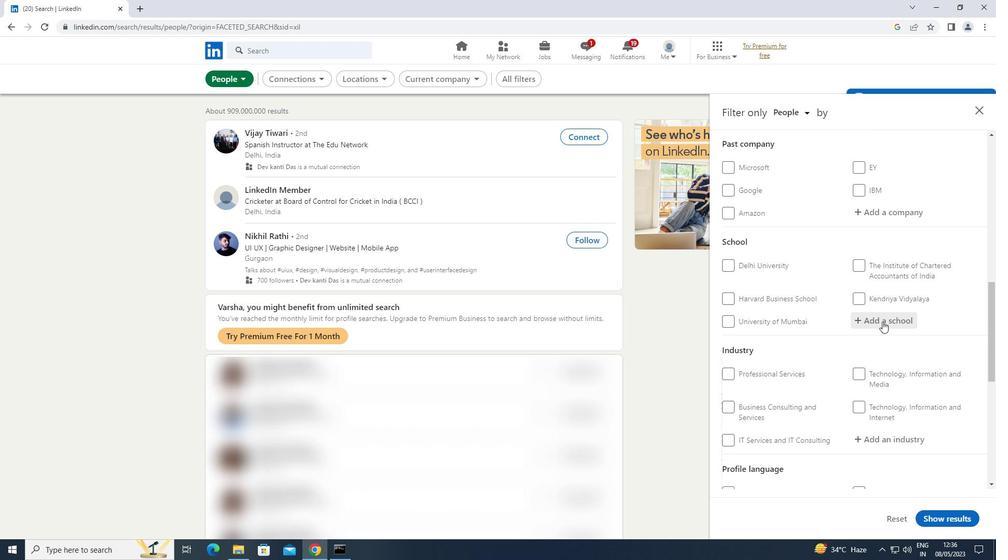 
Action: Key pressed <Key.shift>STELLA<Key.space>
Screenshot: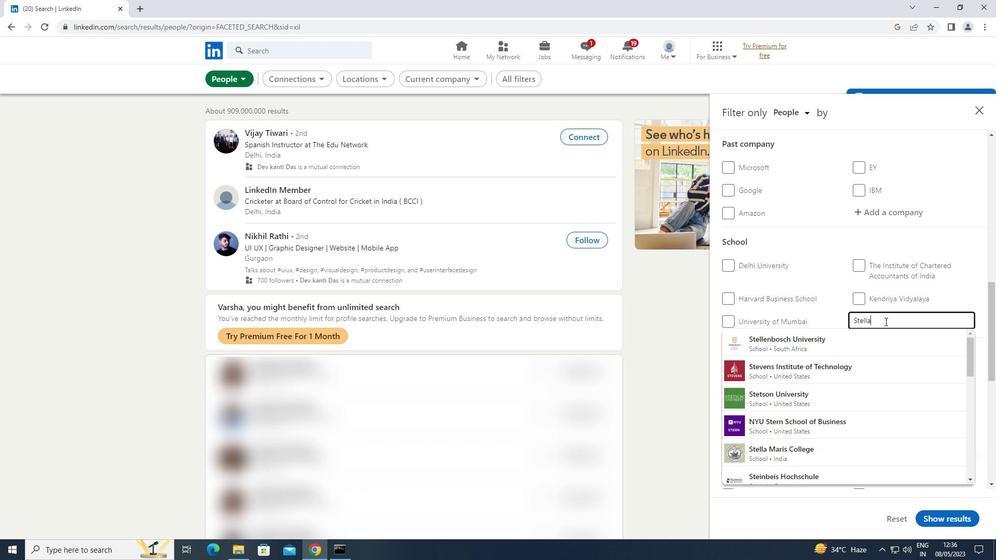 
Action: Mouse moved to (832, 344)
Screenshot: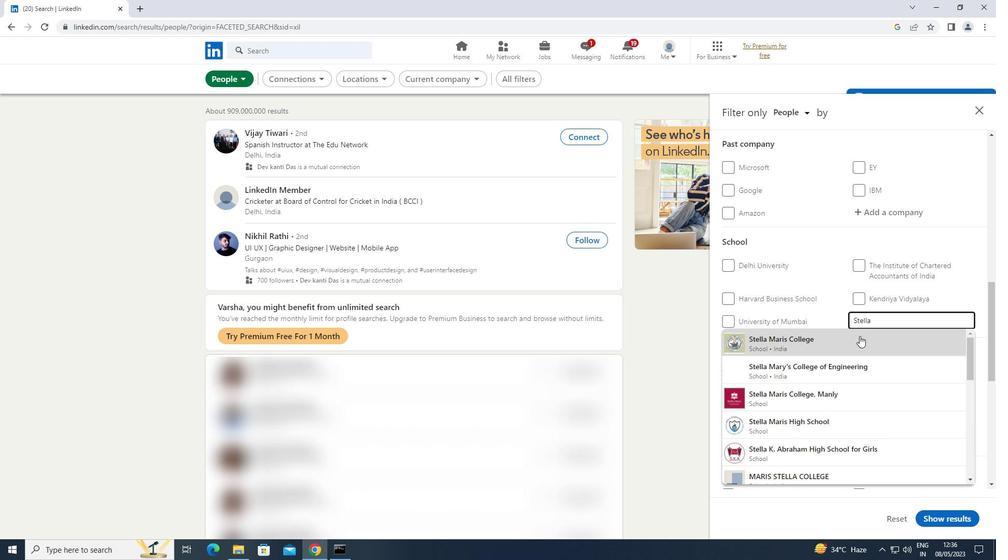
Action: Mouse pressed left at (832, 344)
Screenshot: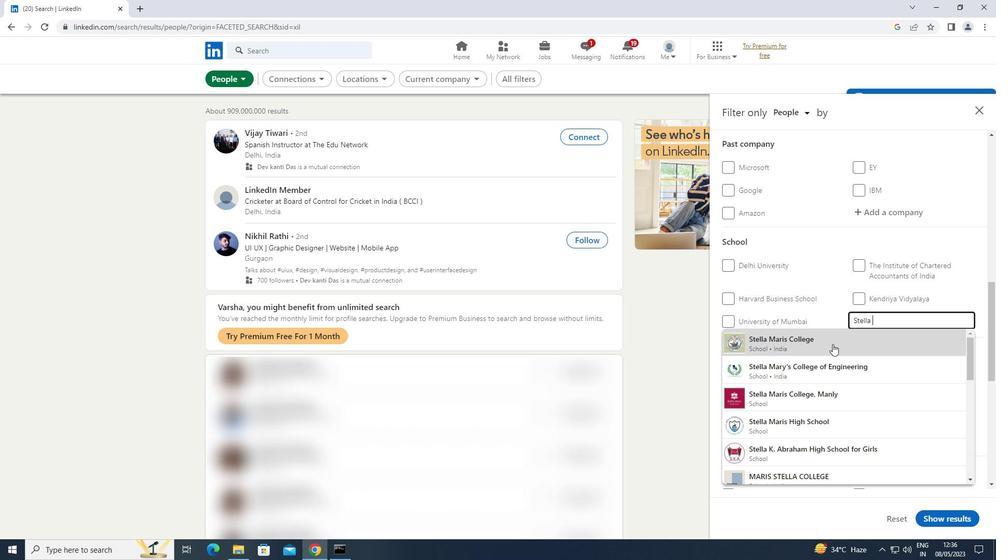 
Action: Mouse moved to (834, 340)
Screenshot: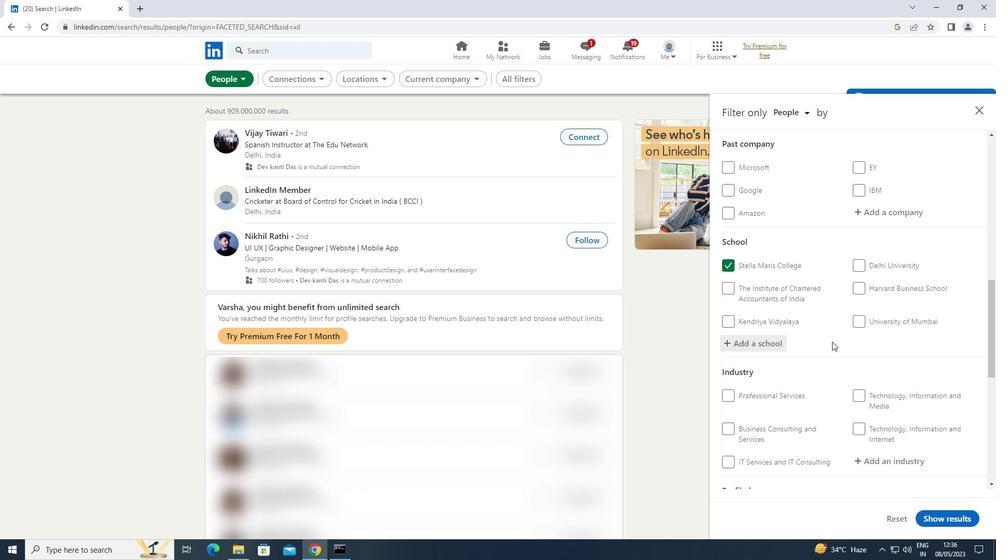 
Action: Mouse scrolled (834, 340) with delta (0, 0)
Screenshot: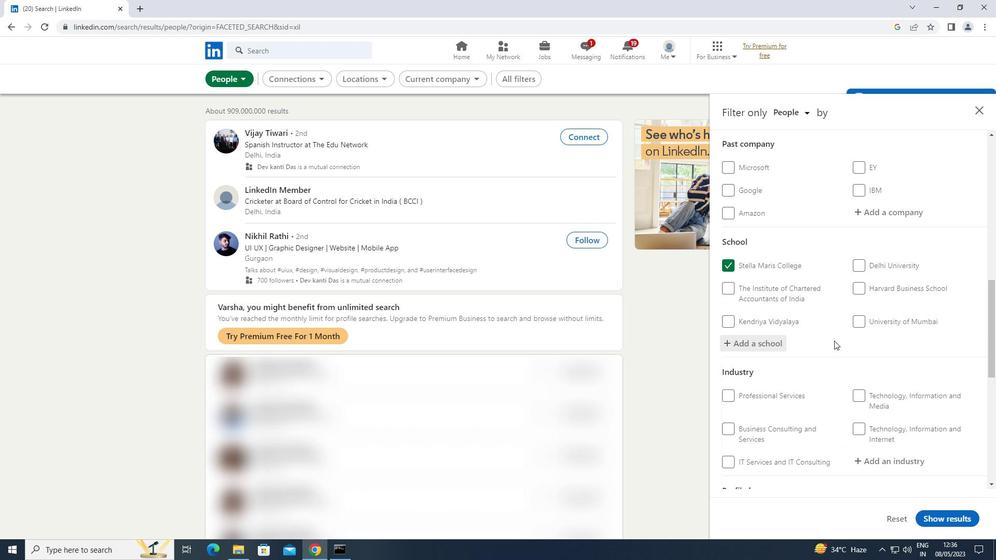 
Action: Mouse scrolled (834, 340) with delta (0, 0)
Screenshot: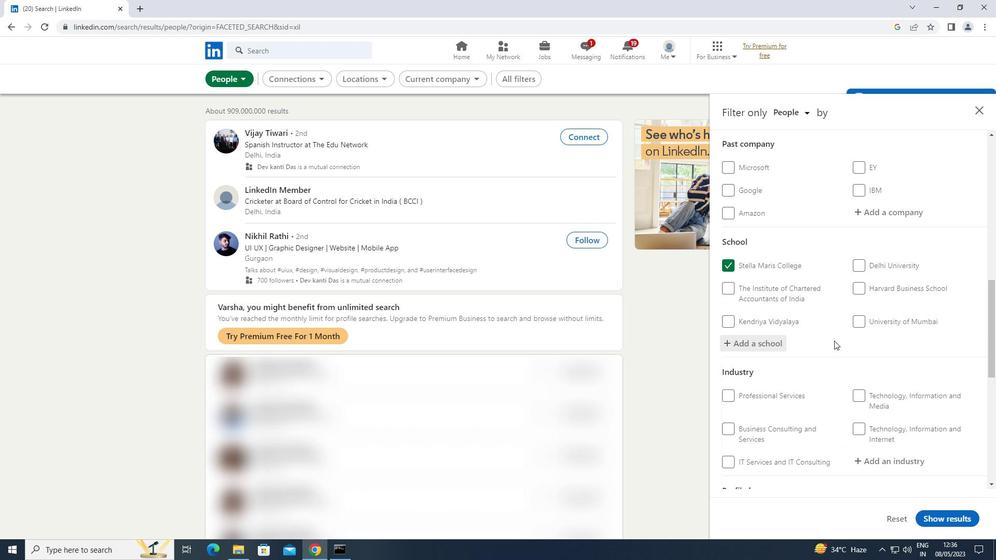 
Action: Mouse moved to (910, 357)
Screenshot: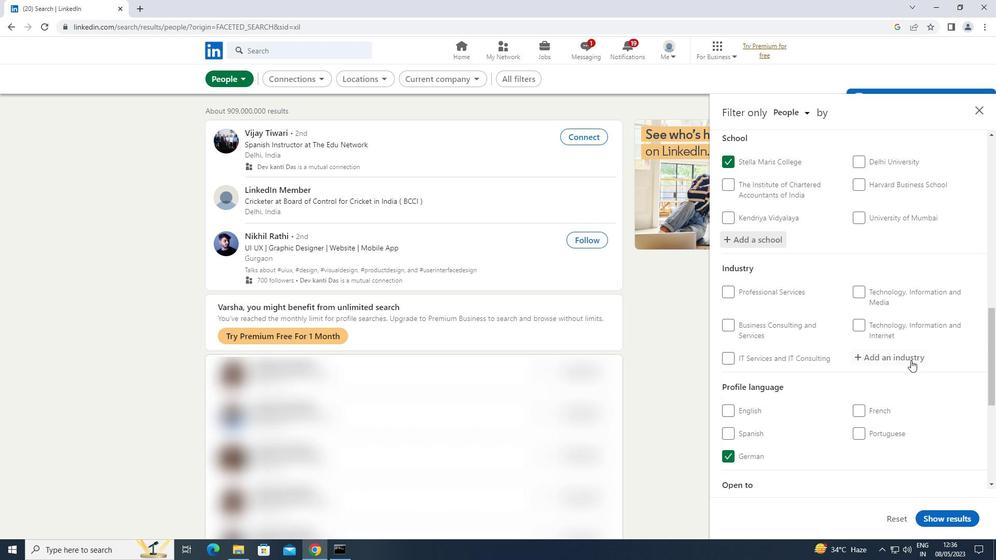 
Action: Mouse pressed left at (910, 357)
Screenshot: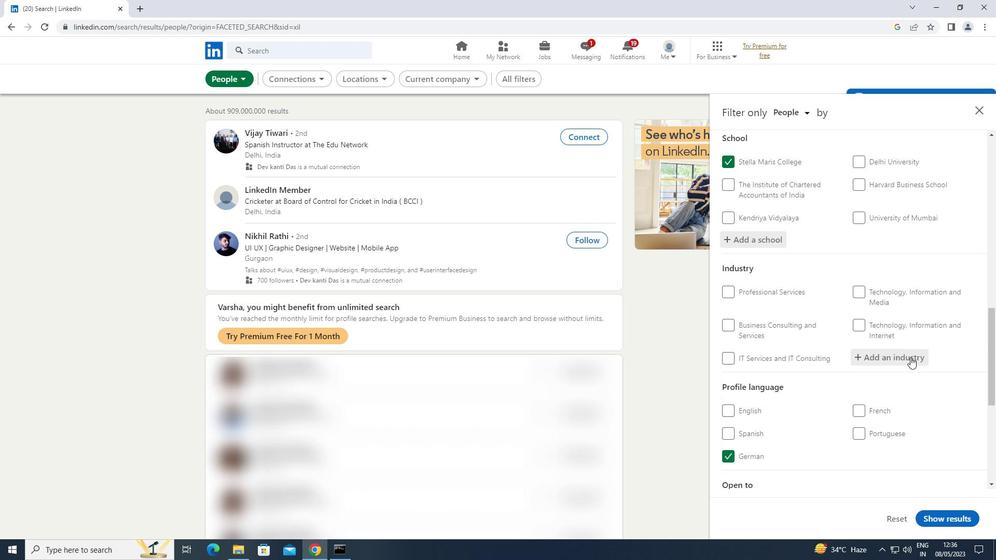 
Action: Mouse moved to (910, 357)
Screenshot: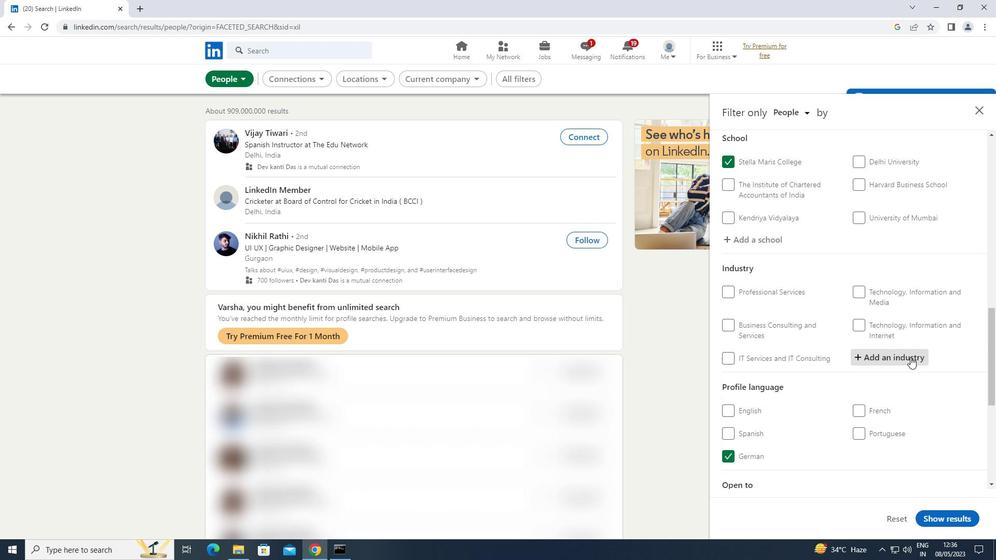
Action: Key pressed <Key.shift>VETERINARY
Screenshot: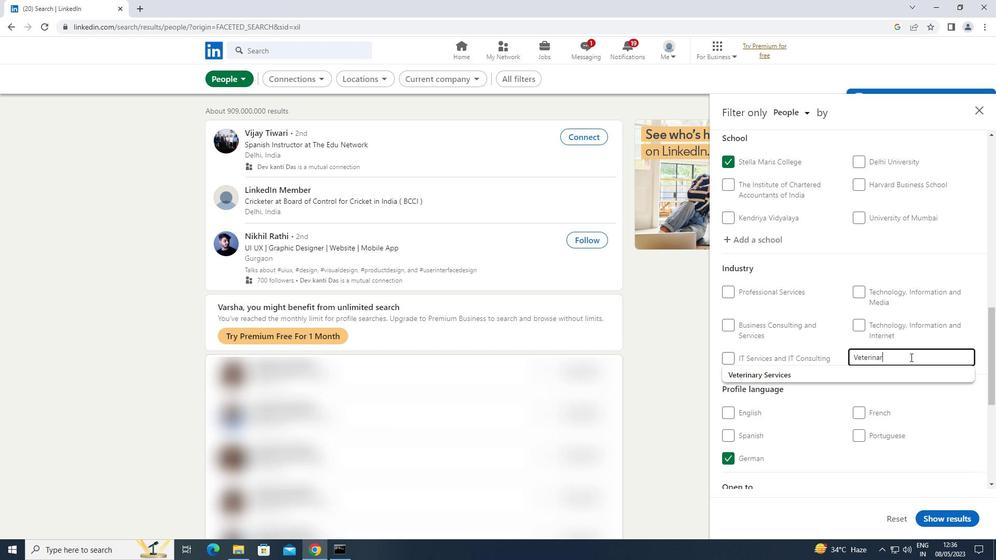 
Action: Mouse moved to (793, 367)
Screenshot: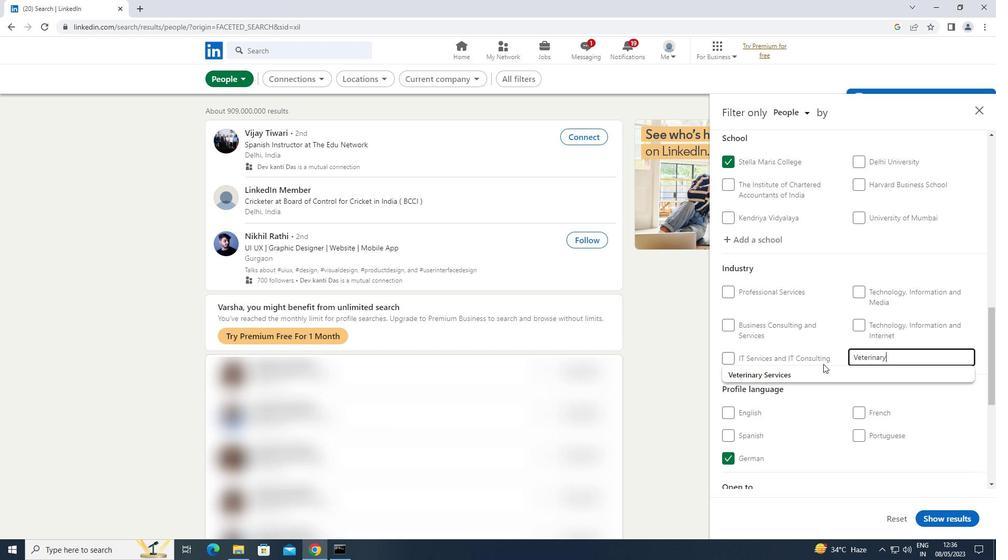 
Action: Mouse pressed left at (793, 367)
Screenshot: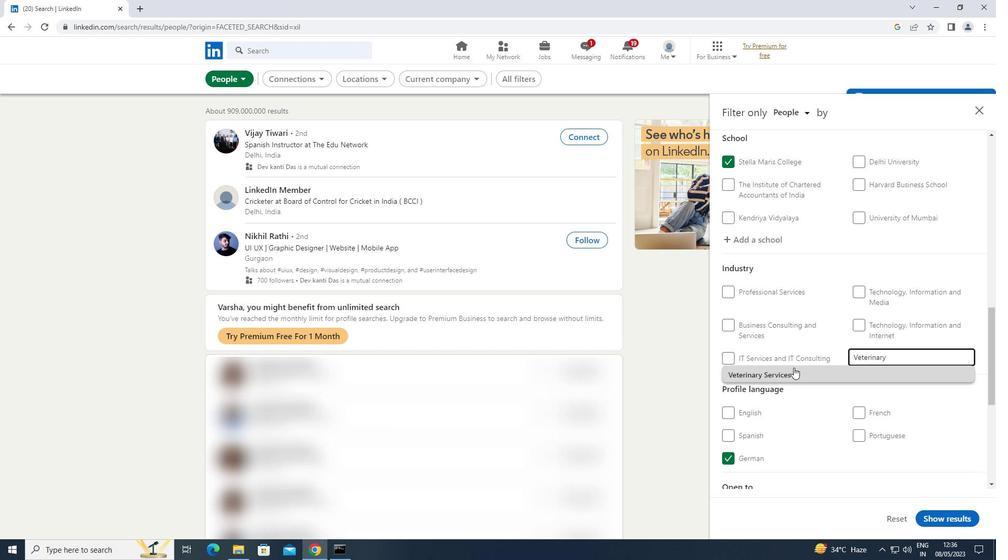 
Action: Mouse moved to (793, 367)
Screenshot: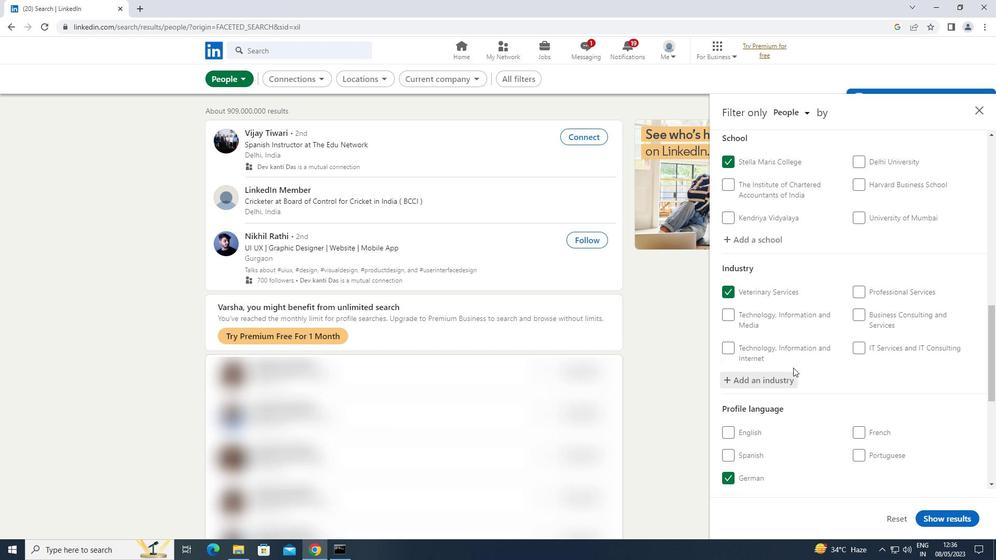 
Action: Mouse scrolled (793, 367) with delta (0, 0)
Screenshot: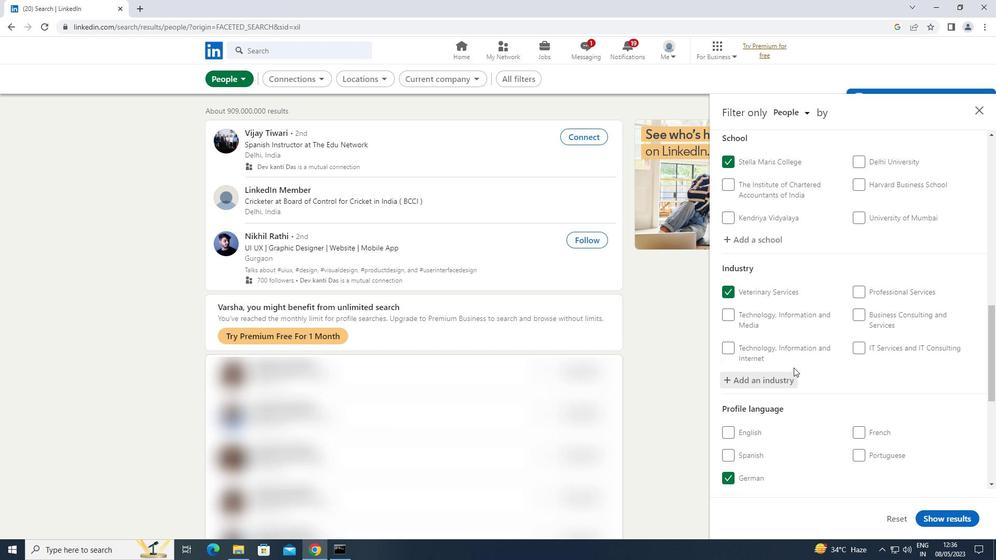 
Action: Mouse scrolled (793, 367) with delta (0, 0)
Screenshot: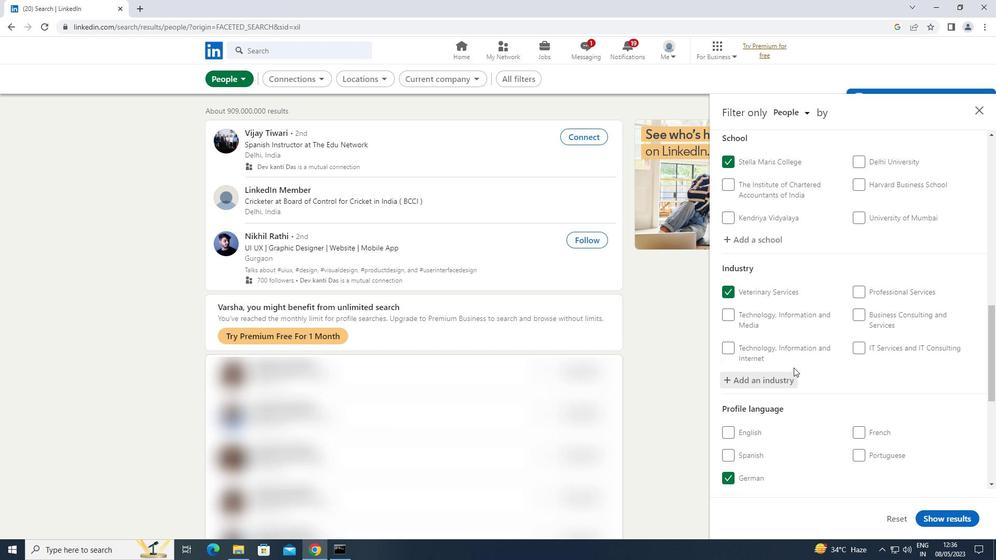 
Action: Mouse scrolled (793, 367) with delta (0, 0)
Screenshot: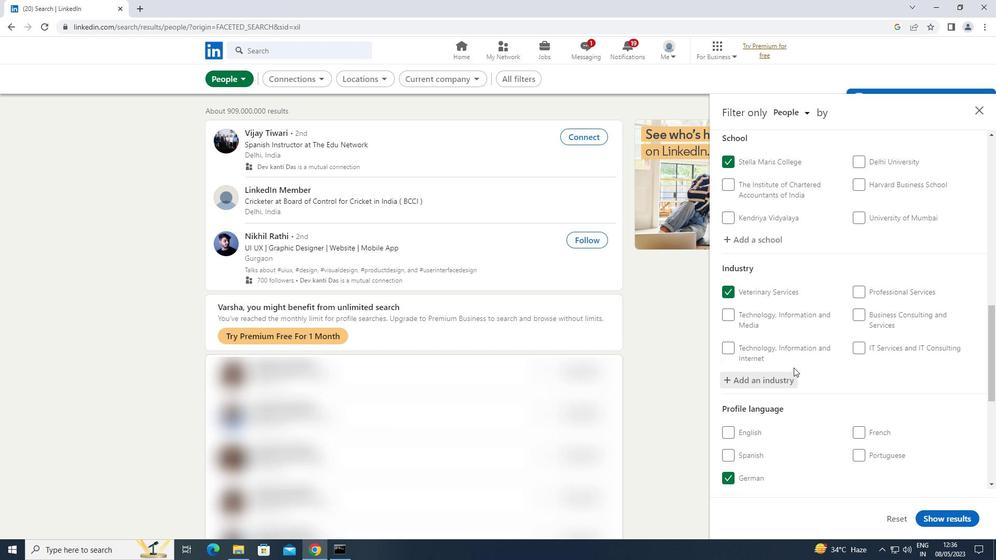 
Action: Mouse scrolled (793, 367) with delta (0, 0)
Screenshot: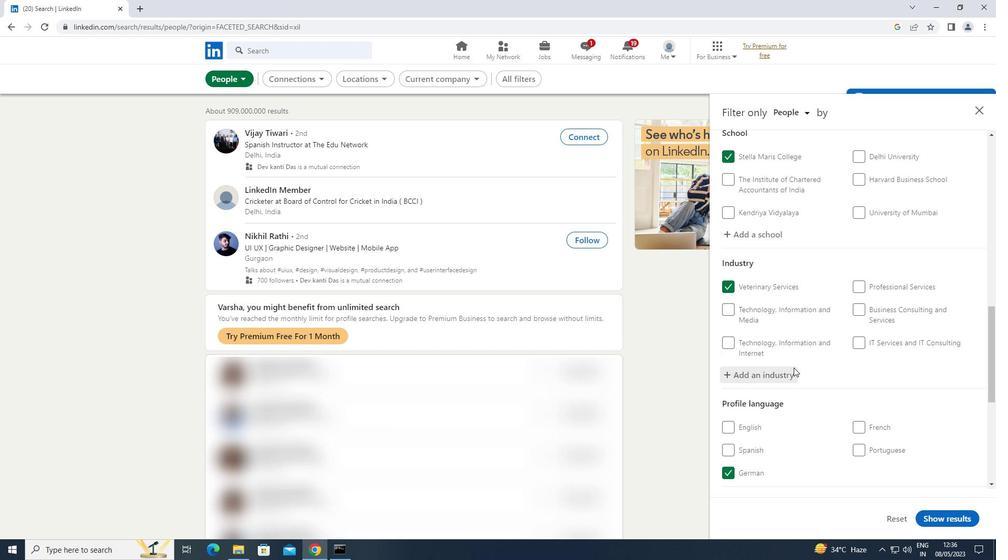 
Action: Mouse moved to (879, 430)
Screenshot: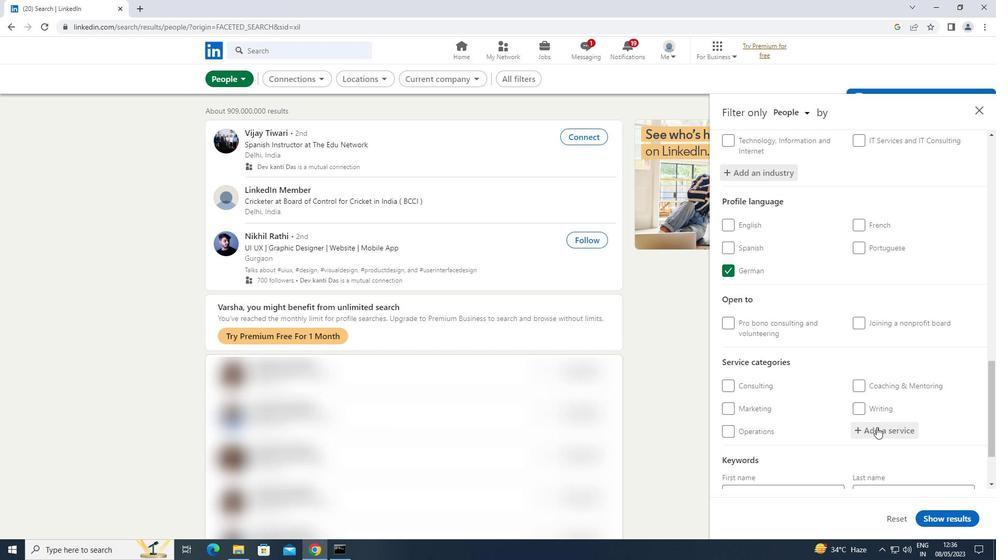 
Action: Mouse pressed left at (879, 430)
Screenshot: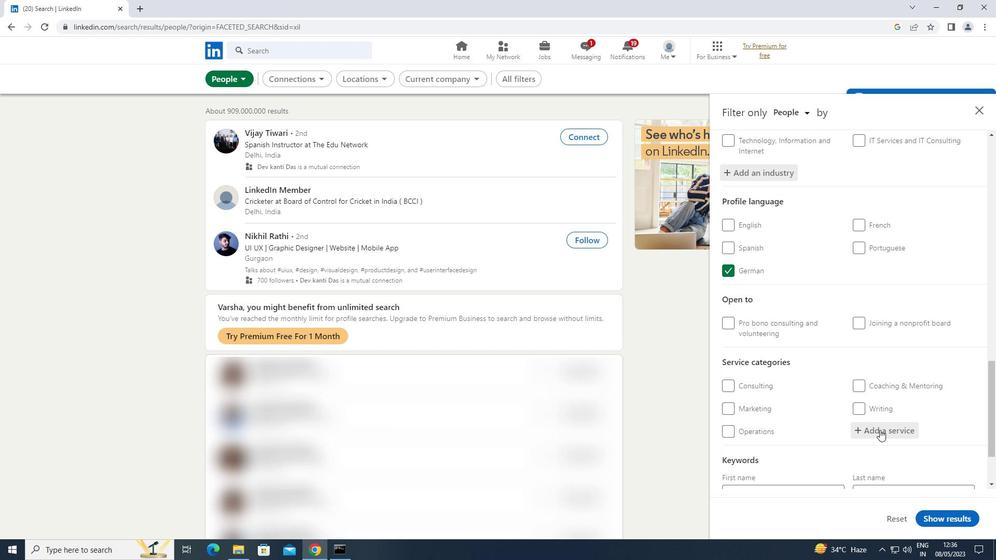 
Action: Key pressed <Key.shift>CORPORATE
Screenshot: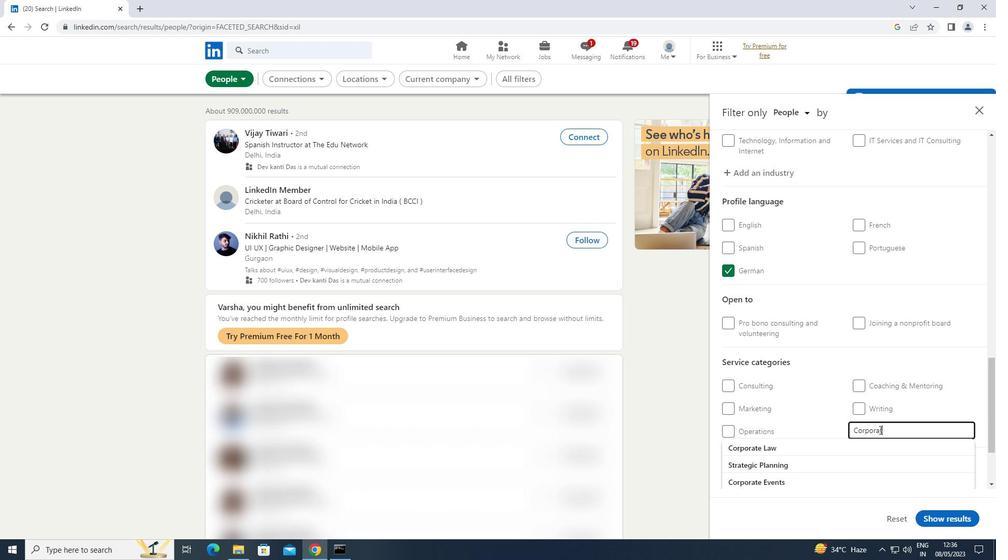 
Action: Mouse moved to (801, 462)
Screenshot: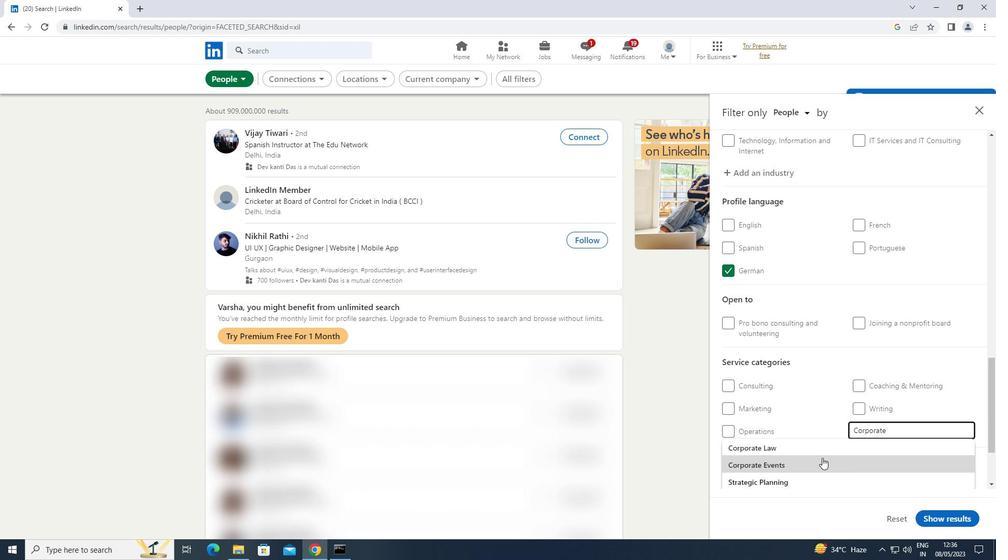 
Action: Mouse pressed left at (801, 462)
Screenshot: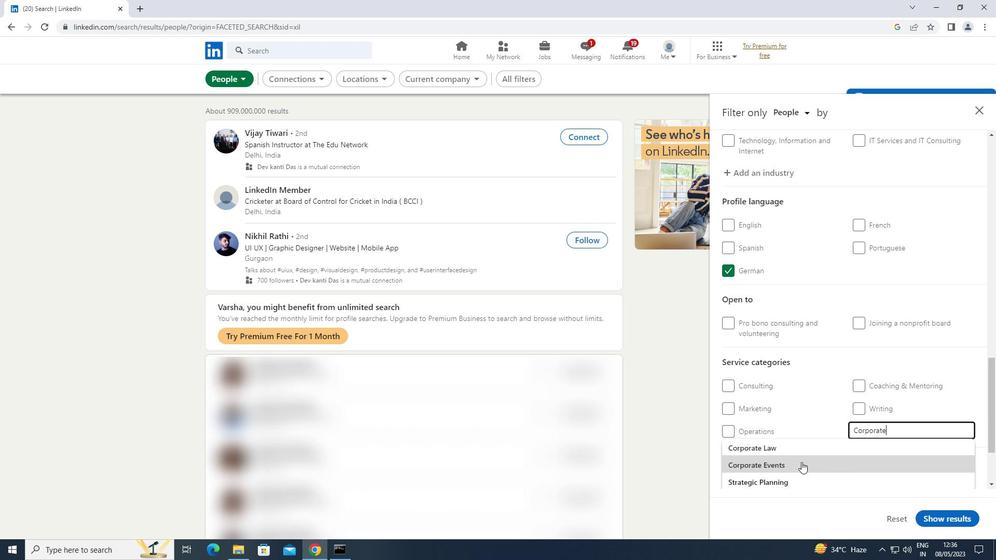 
Action: Mouse scrolled (801, 461) with delta (0, 0)
Screenshot: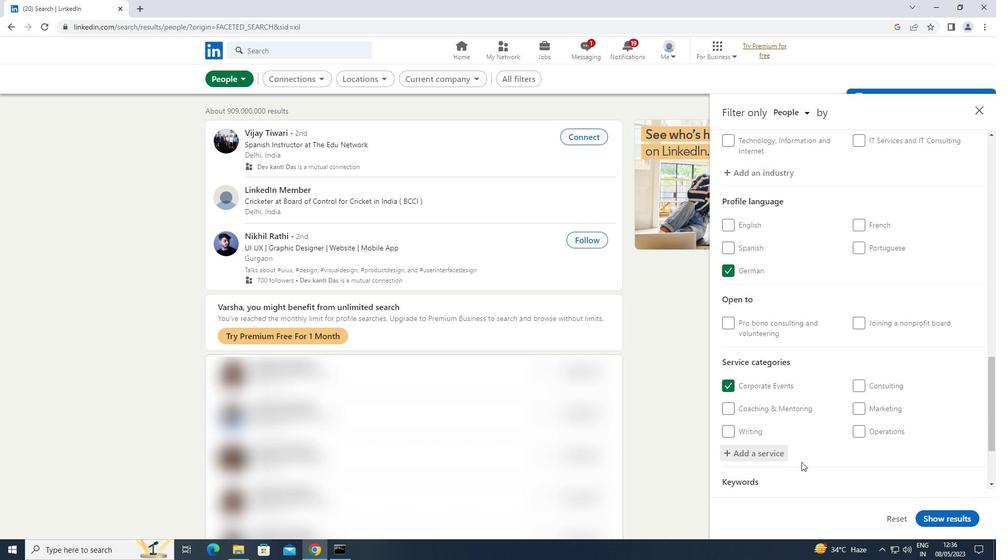 
Action: Mouse scrolled (801, 461) with delta (0, 0)
Screenshot: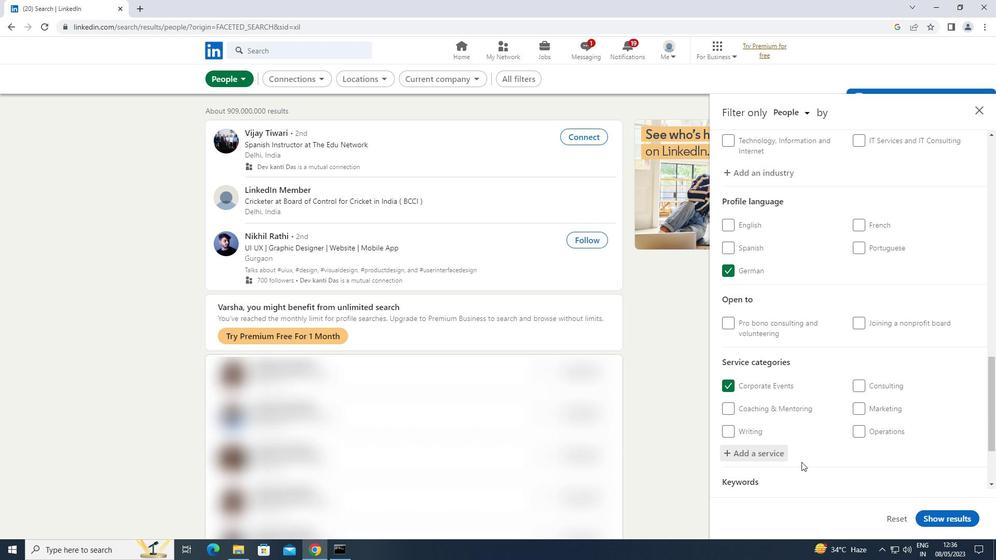 
Action: Mouse scrolled (801, 461) with delta (0, 0)
Screenshot: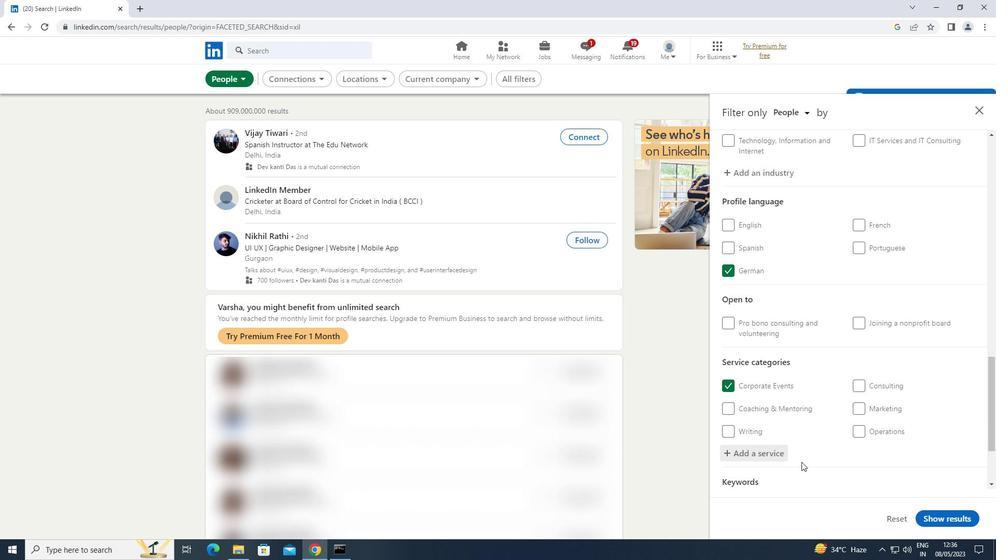 
Action: Mouse scrolled (801, 461) with delta (0, 0)
Screenshot: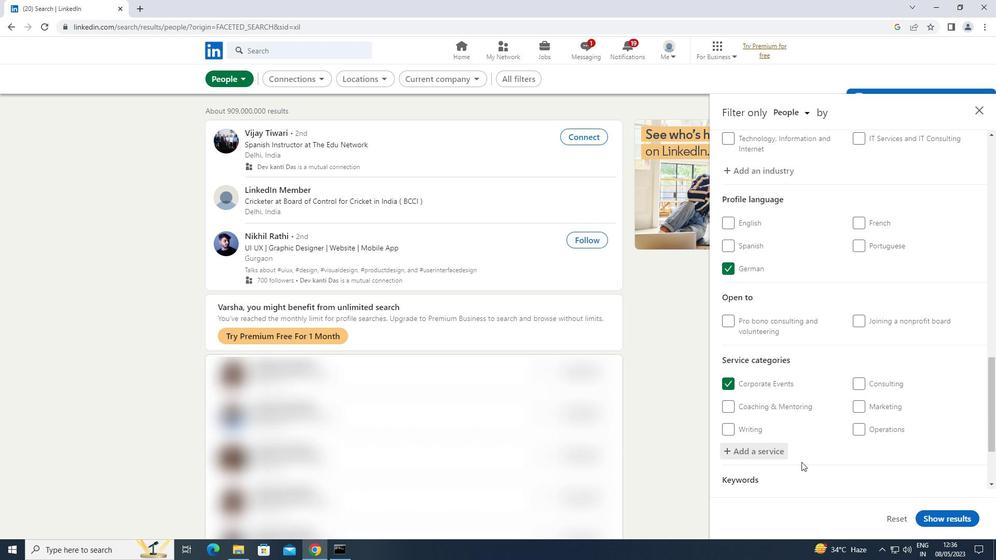 
Action: Mouse scrolled (801, 461) with delta (0, 0)
Screenshot: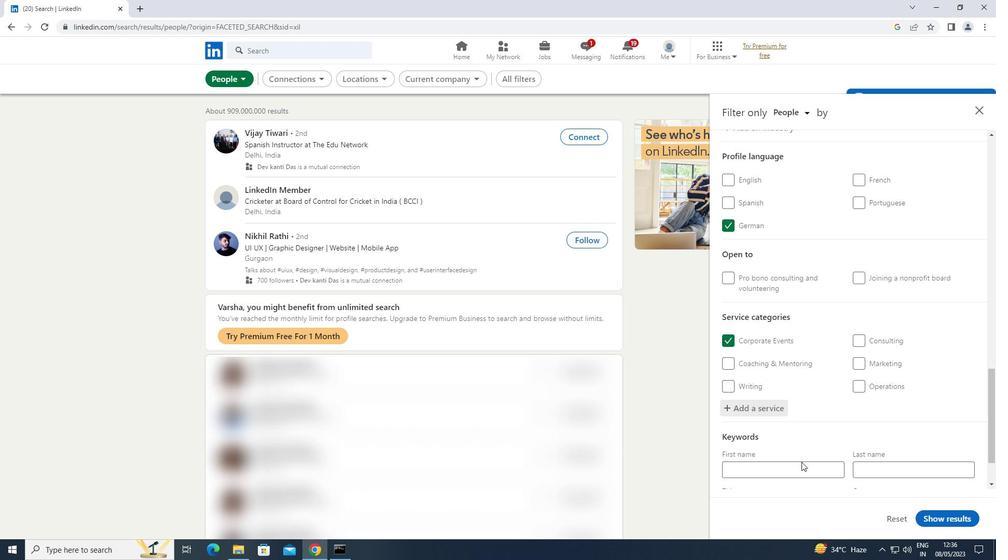 
Action: Mouse moved to (806, 440)
Screenshot: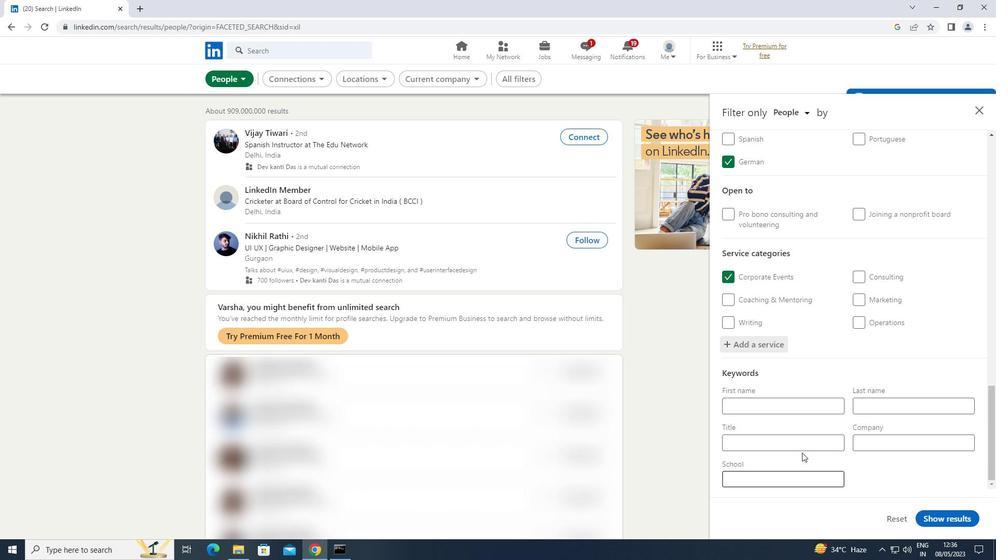 
Action: Mouse pressed left at (806, 440)
Screenshot: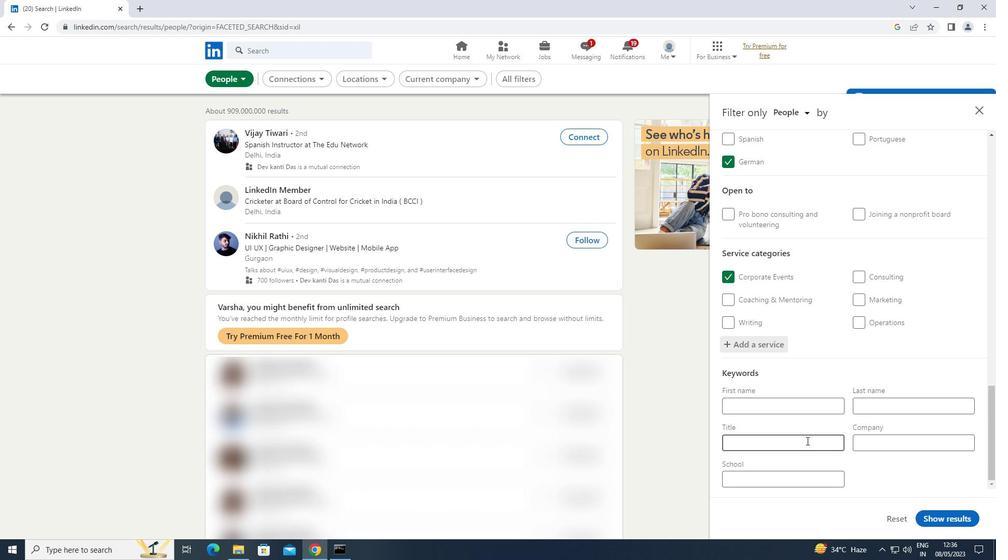 
Action: Key pressed <Key.shift>RESTAURANT<Key.space><Key.shift>CHAIN<Key.space><Key.shift>EXECUTIVE
Screenshot: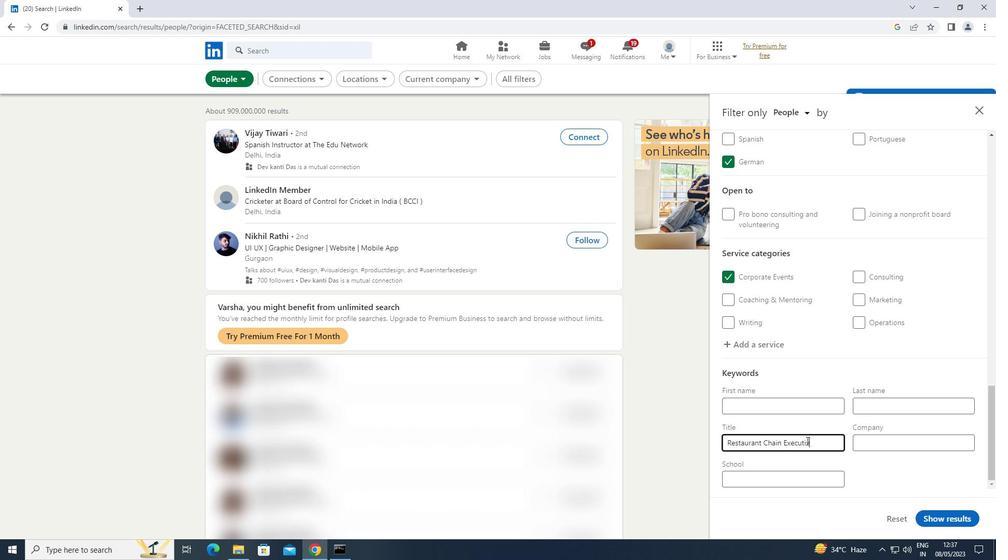 
Action: Mouse moved to (936, 520)
Screenshot: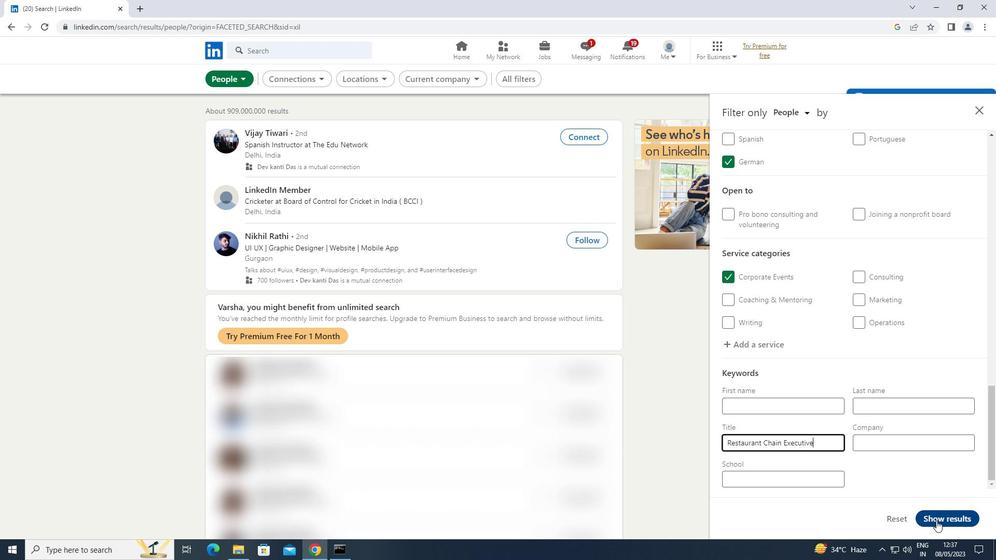 
Action: Mouse pressed left at (936, 520)
Screenshot: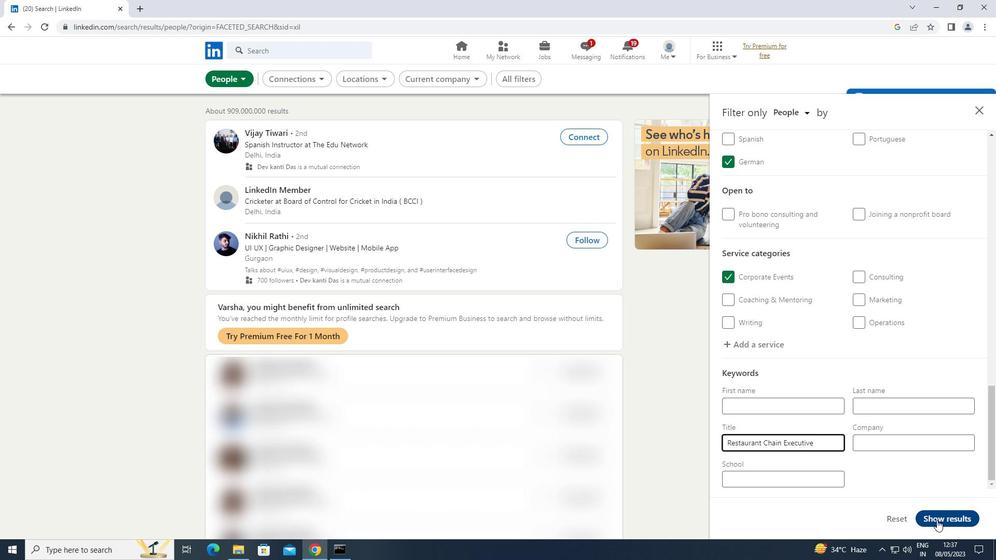 
